 Task: Find a one-way business class flight for 7 passengers from Washington DCA to Springfield SPI on Fri, Jun 2, with a price limit of ₹220,000, departing at 10:00 AM, and flying with Delta.
Action: Mouse moved to (305, 277)
Screenshot: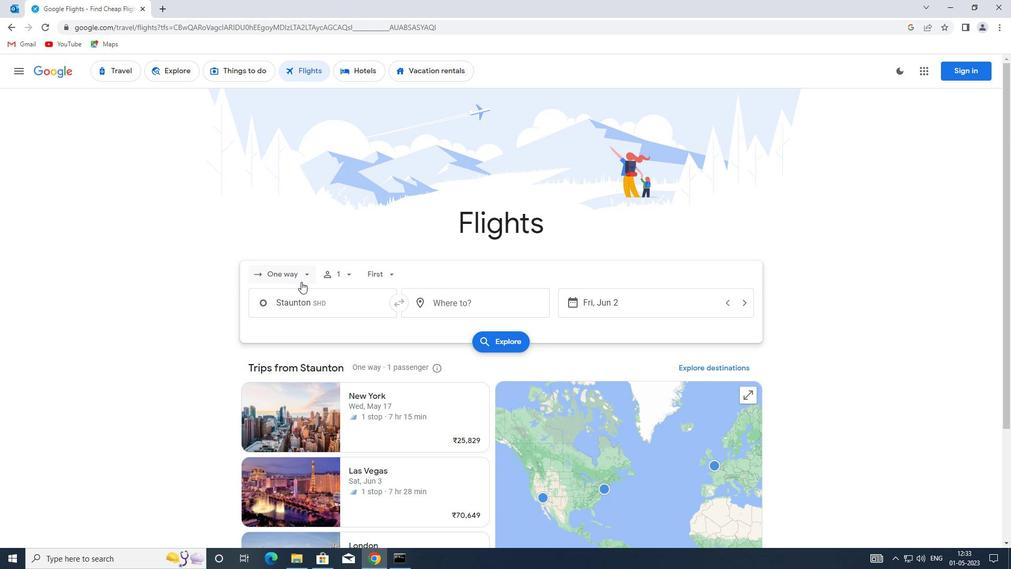 
Action: Mouse pressed left at (305, 277)
Screenshot: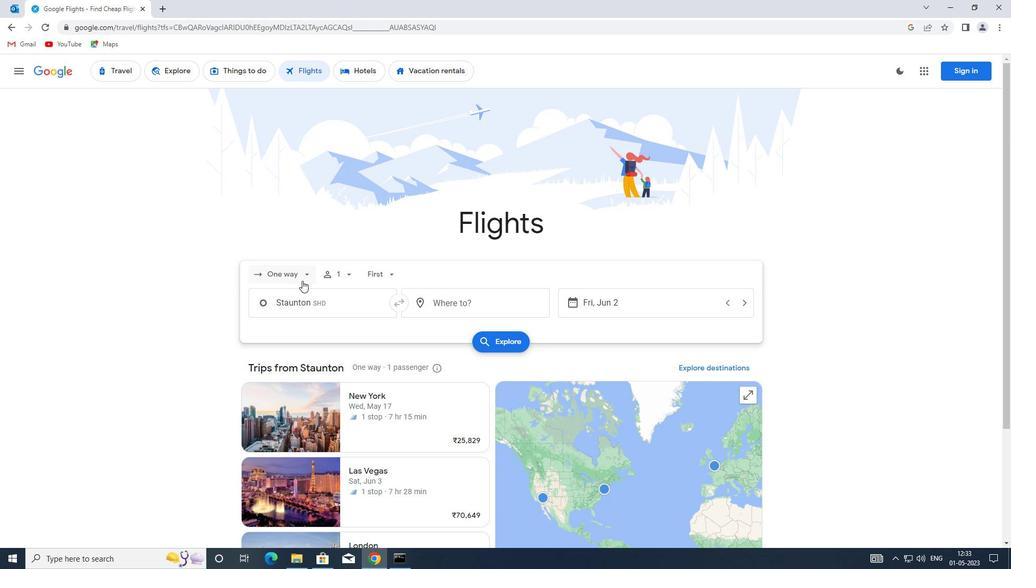 
Action: Mouse moved to (311, 324)
Screenshot: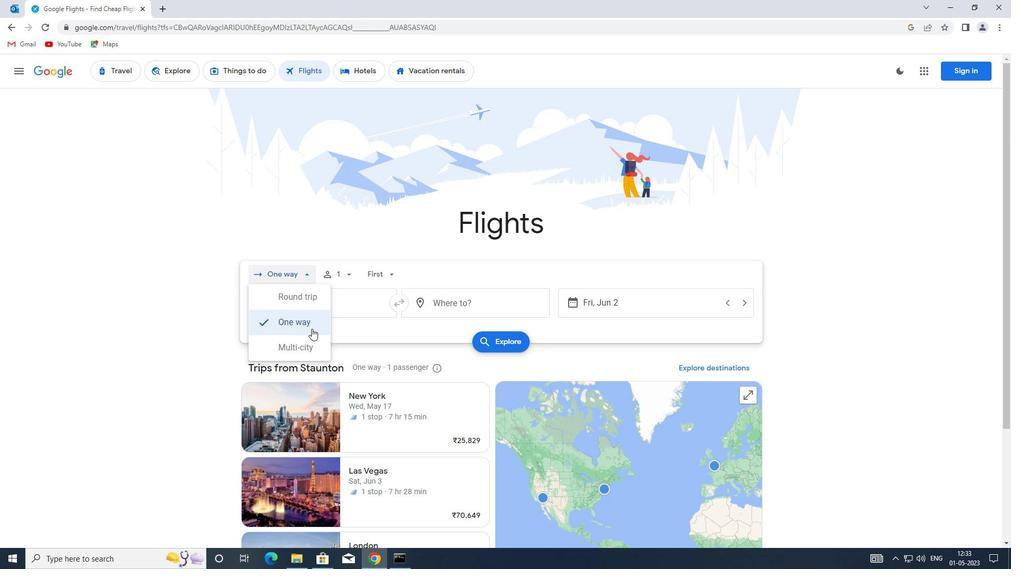 
Action: Mouse pressed left at (311, 324)
Screenshot: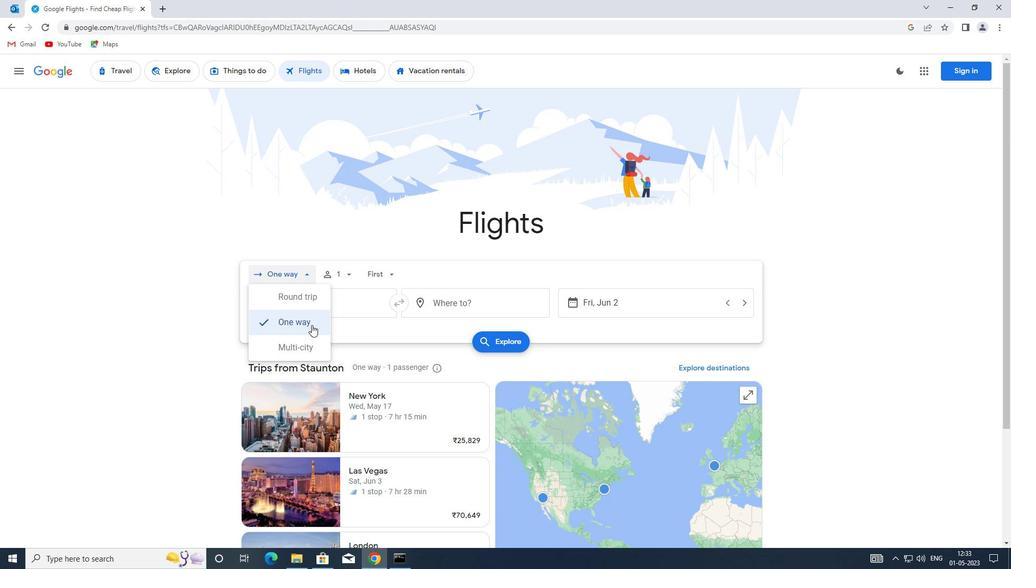 
Action: Mouse moved to (350, 278)
Screenshot: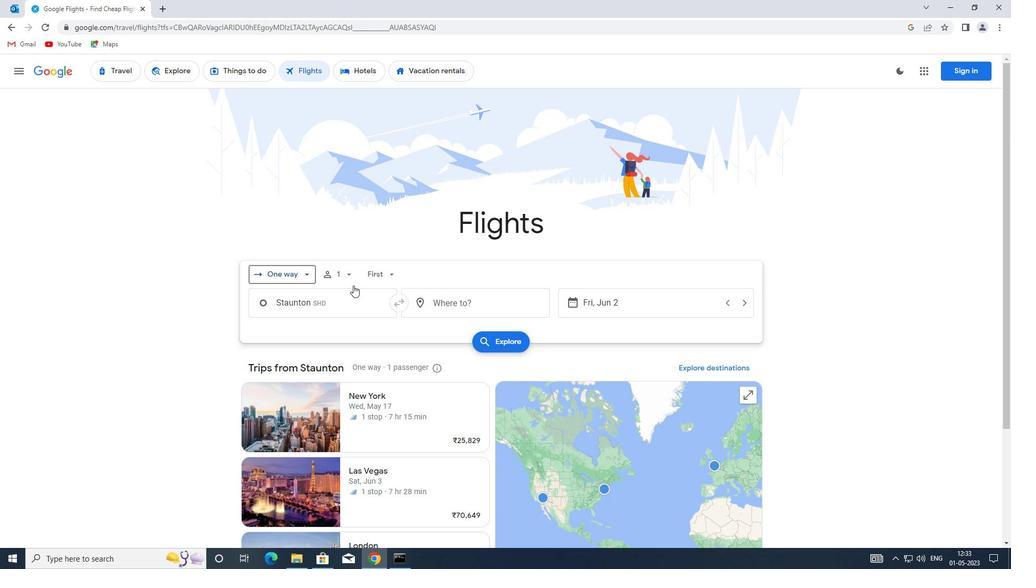 
Action: Mouse pressed left at (350, 278)
Screenshot: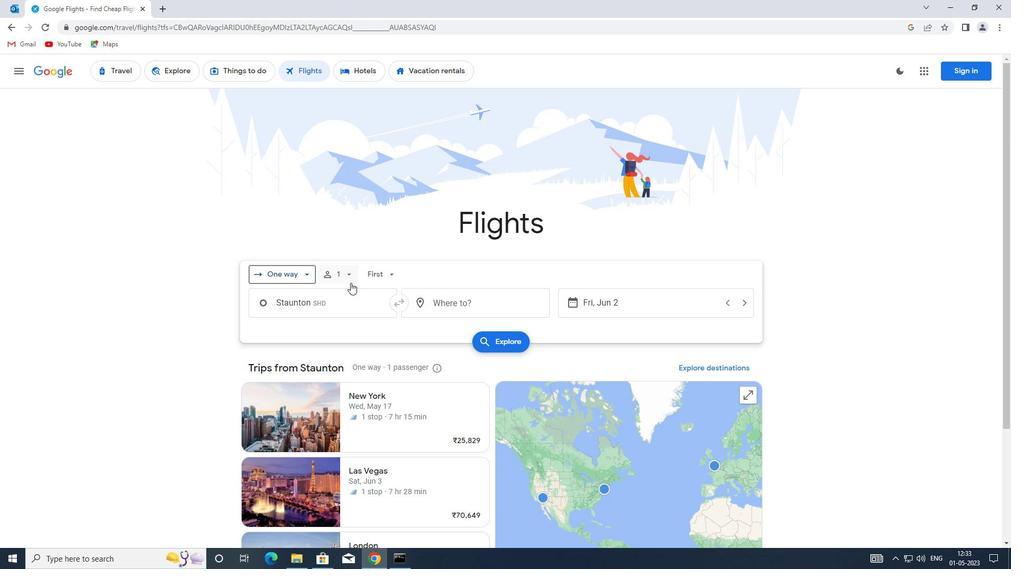 
Action: Mouse moved to (428, 305)
Screenshot: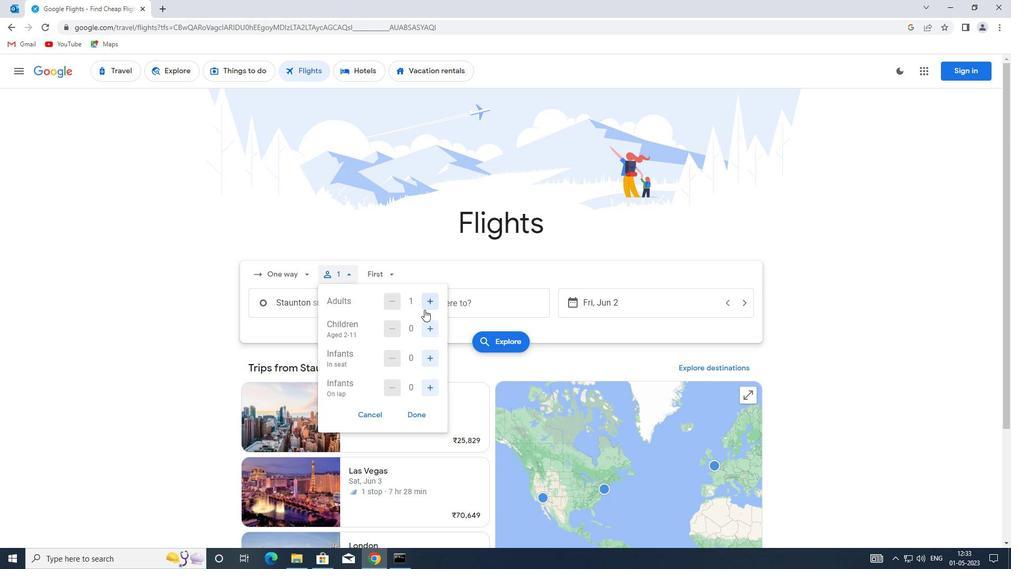 
Action: Mouse pressed left at (428, 305)
Screenshot: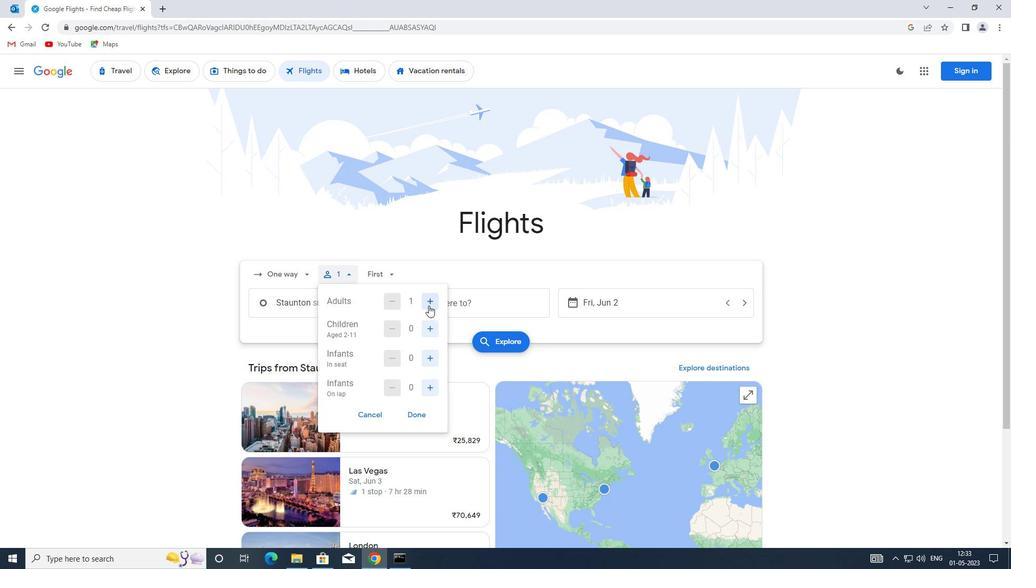 
Action: Mouse moved to (431, 329)
Screenshot: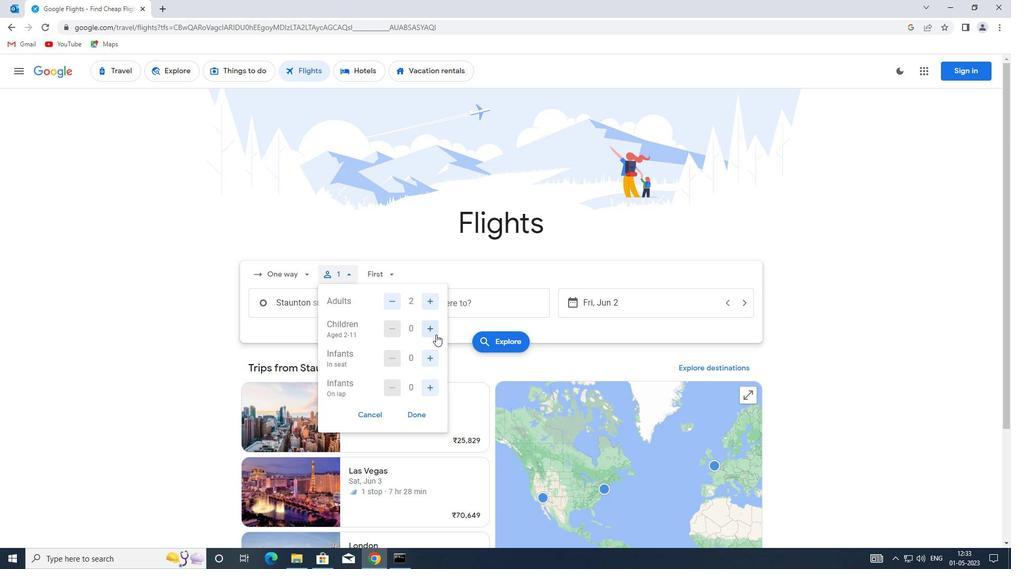
Action: Mouse pressed left at (431, 329)
Screenshot: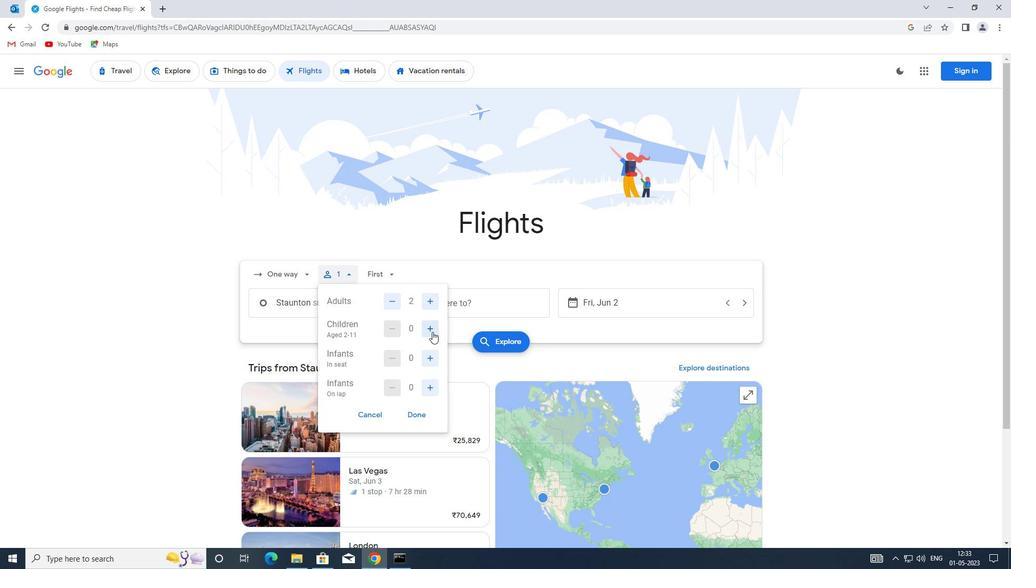 
Action: Mouse pressed left at (431, 329)
Screenshot: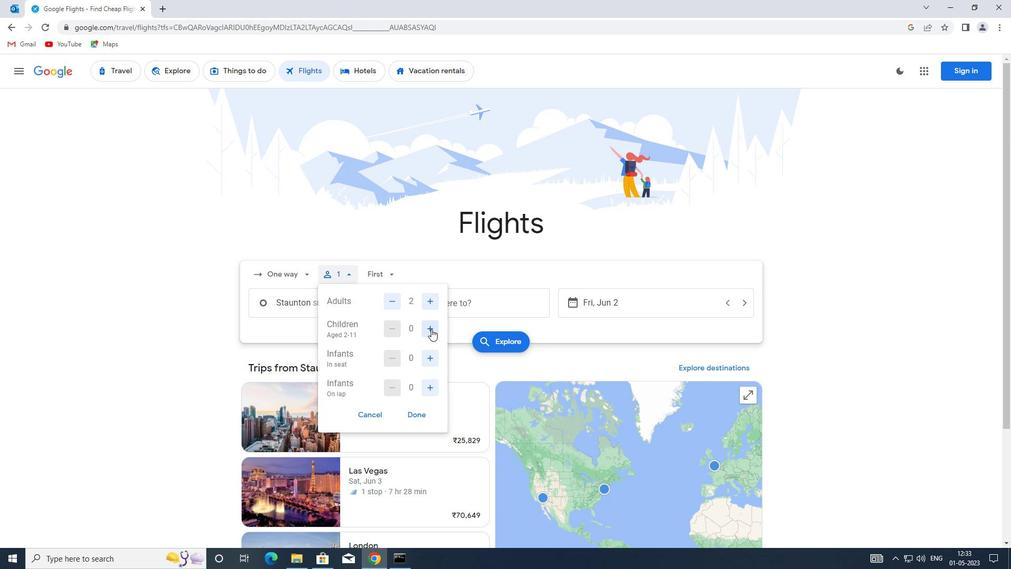 
Action: Mouse pressed left at (431, 329)
Screenshot: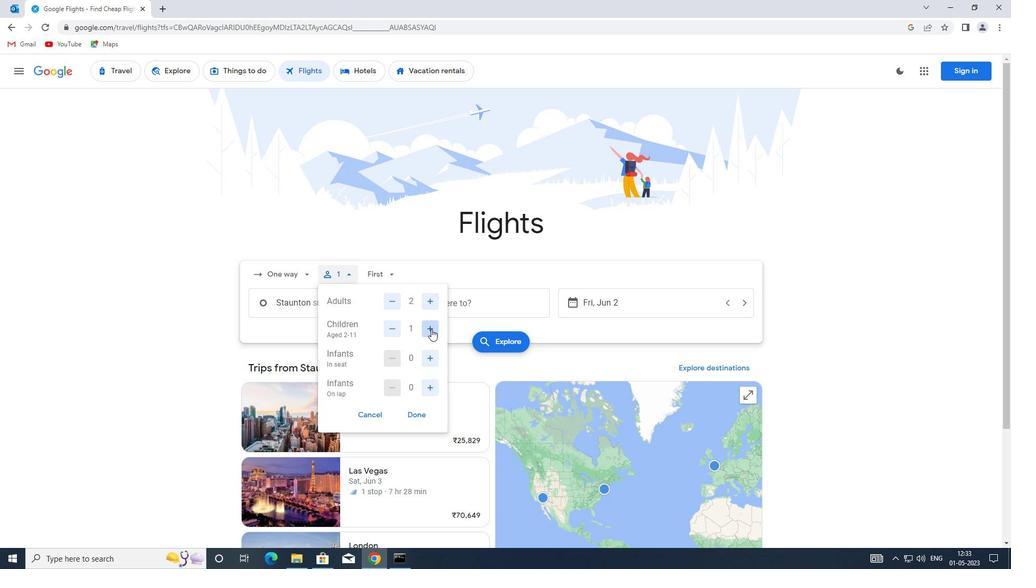 
Action: Mouse pressed left at (431, 329)
Screenshot: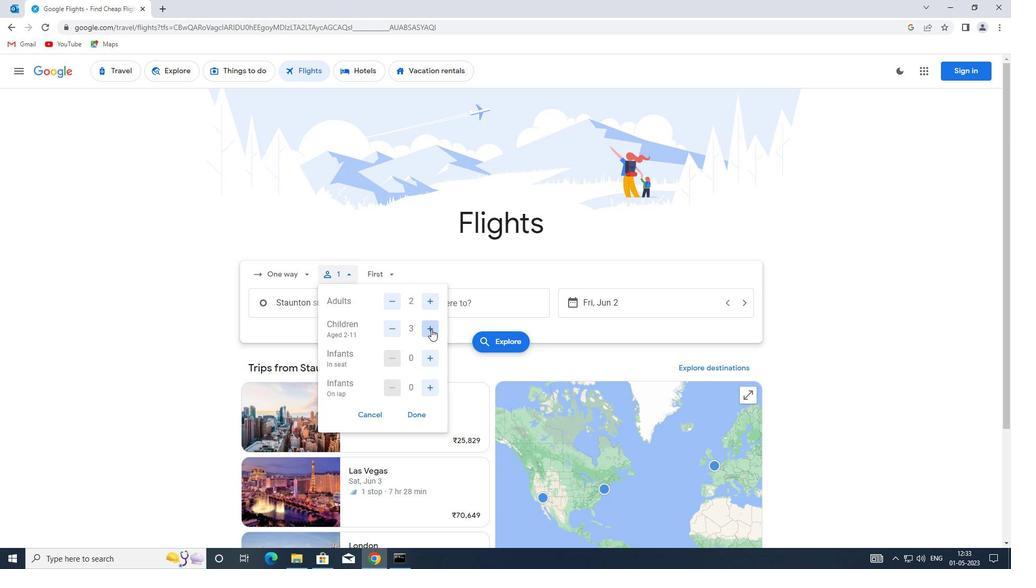 
Action: Mouse moved to (428, 389)
Screenshot: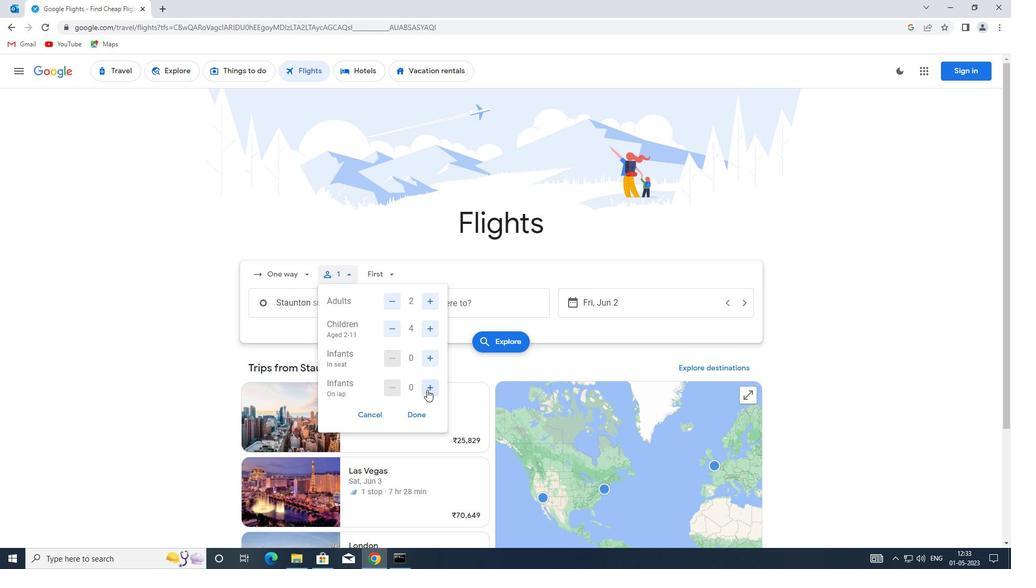 
Action: Mouse pressed left at (428, 389)
Screenshot: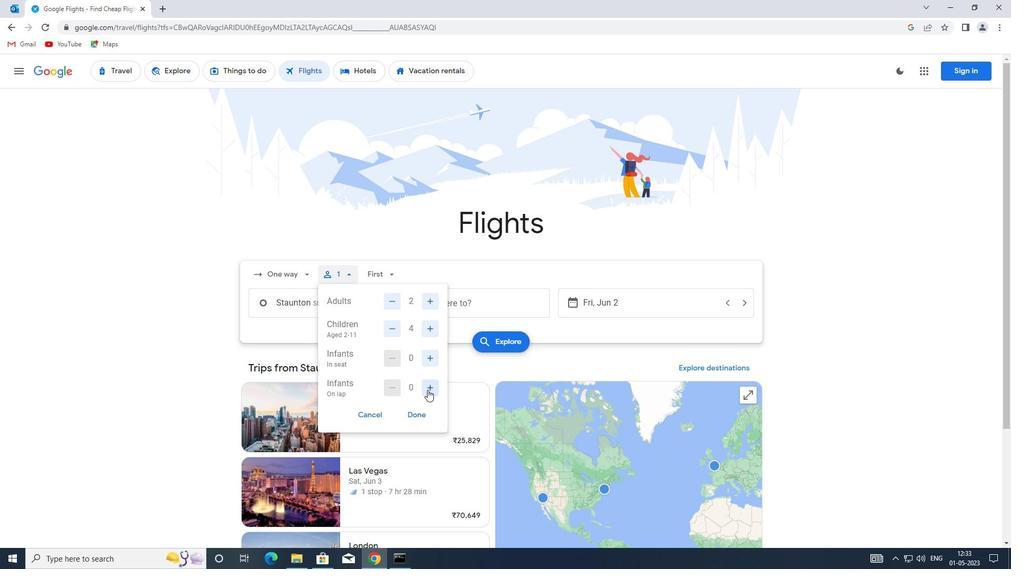
Action: Mouse moved to (422, 413)
Screenshot: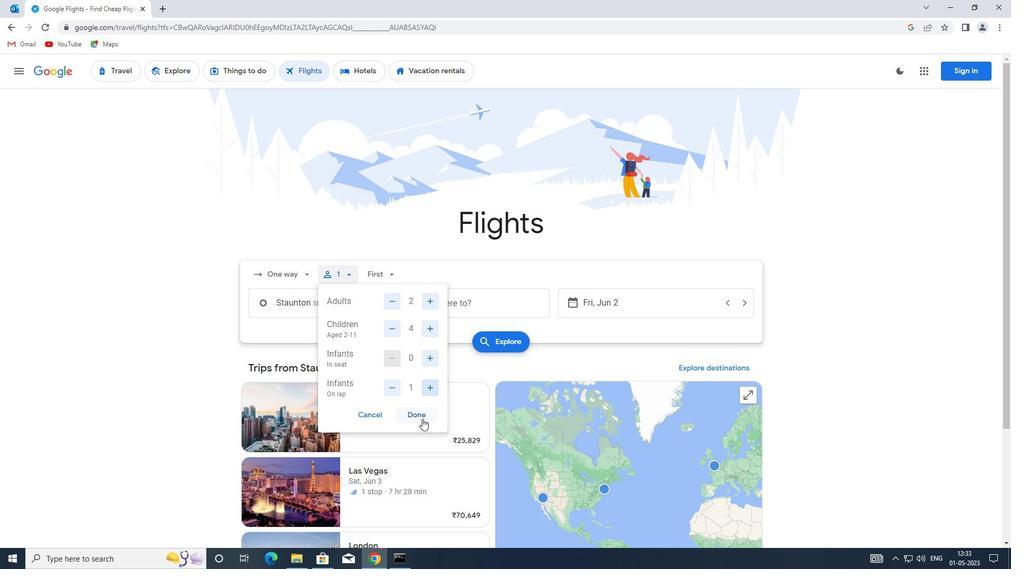 
Action: Mouse pressed left at (422, 413)
Screenshot: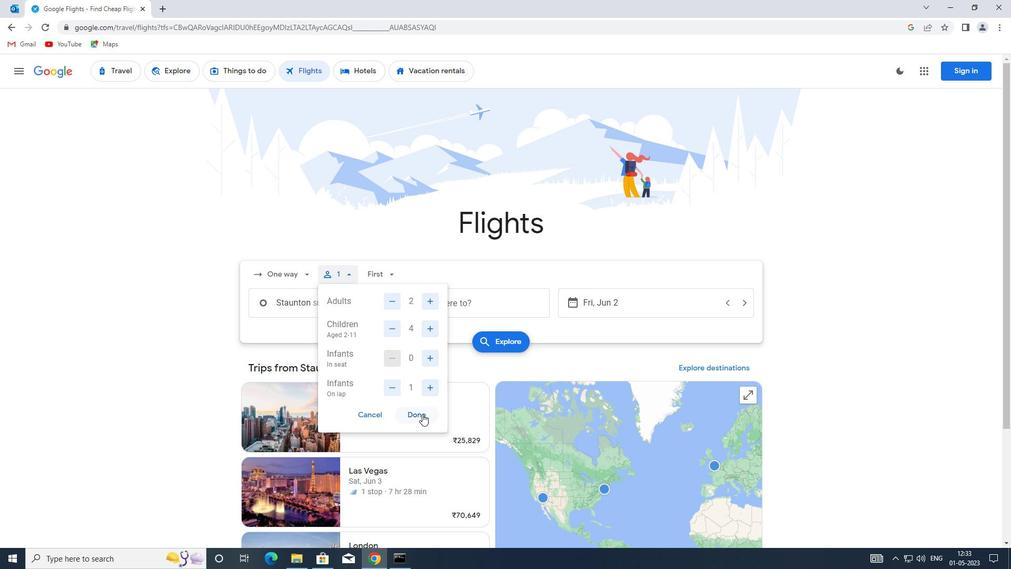 
Action: Mouse moved to (390, 278)
Screenshot: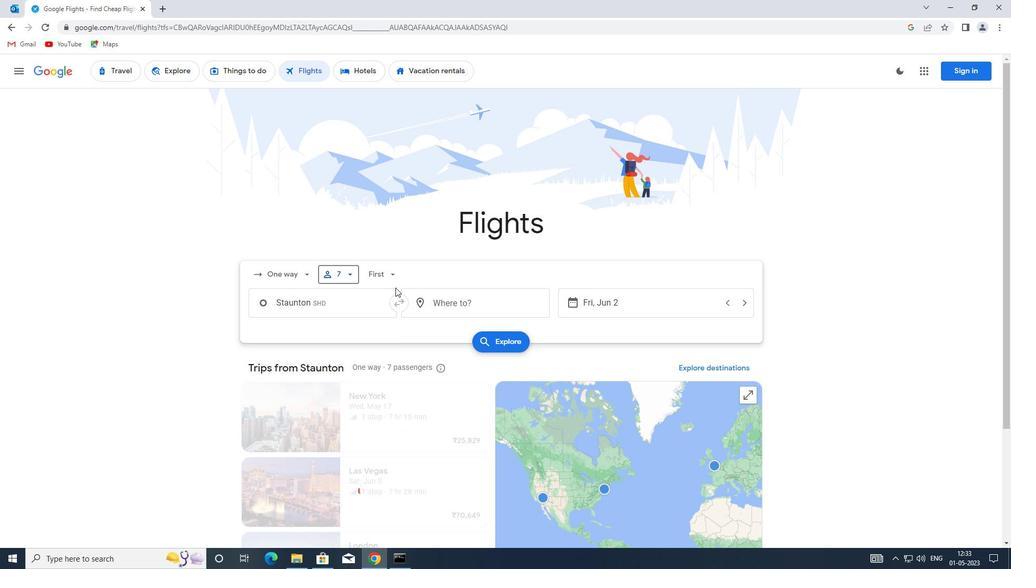
Action: Mouse pressed left at (390, 278)
Screenshot: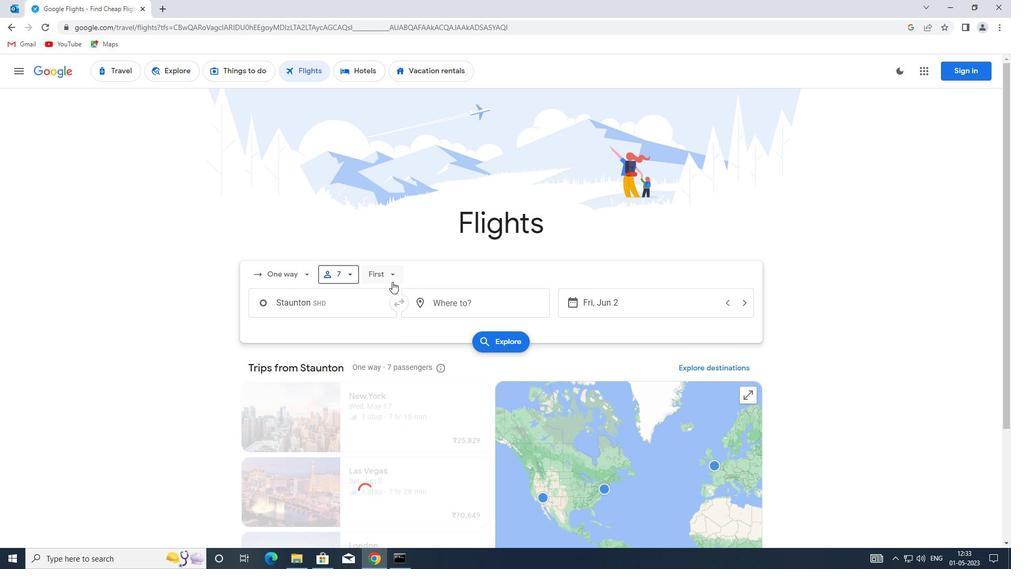 
Action: Mouse moved to (417, 345)
Screenshot: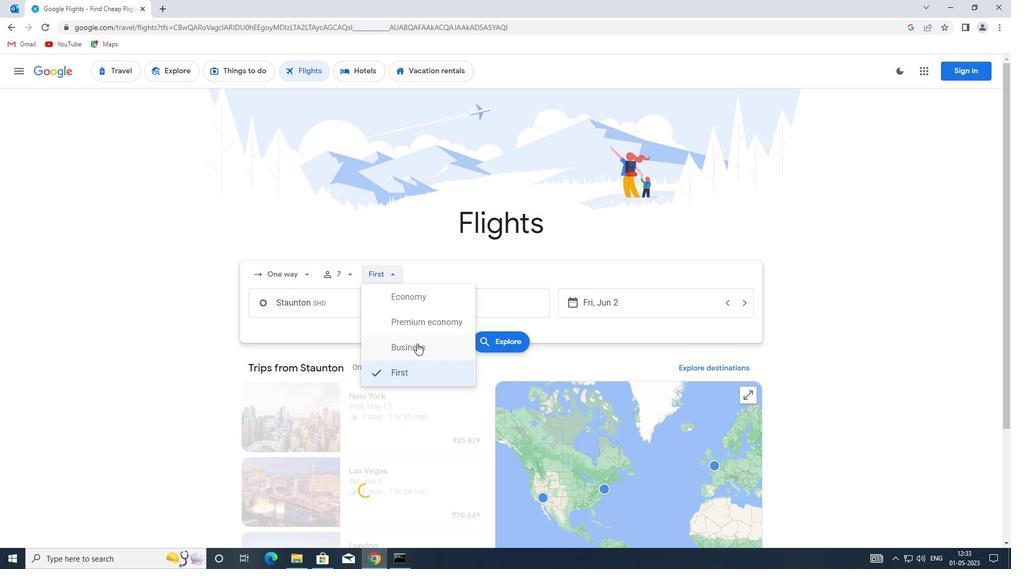 
Action: Mouse pressed left at (417, 345)
Screenshot: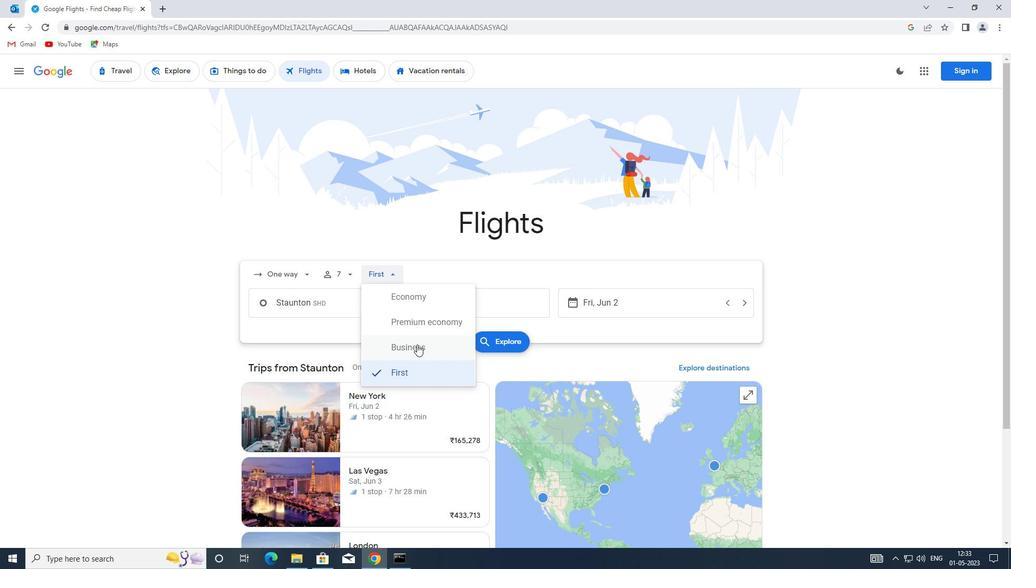
Action: Mouse moved to (348, 309)
Screenshot: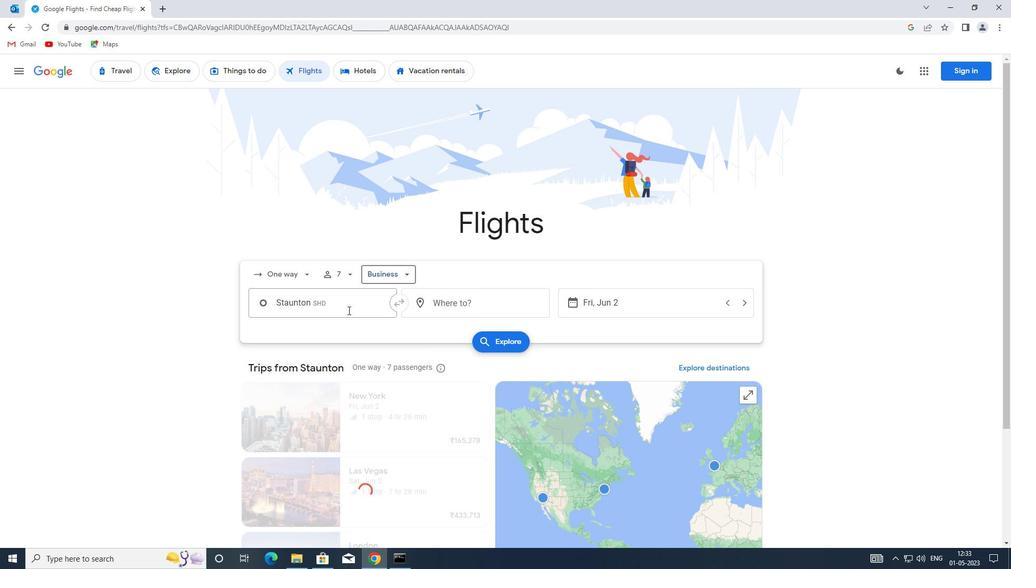 
Action: Mouse pressed left at (348, 309)
Screenshot: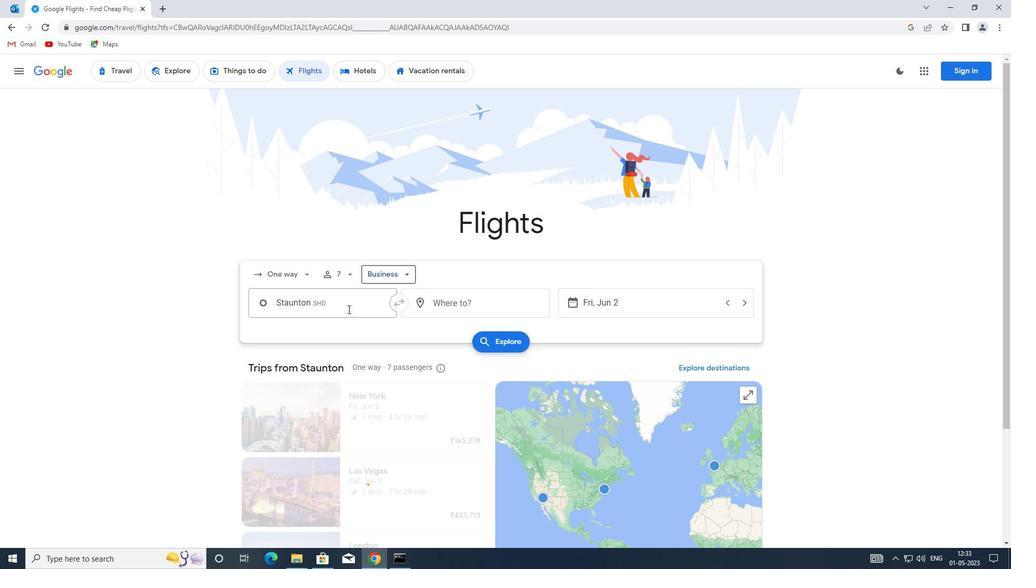 
Action: Key pressed <Key.shift>RONALD<Key.space><Key.shift>RE
Screenshot: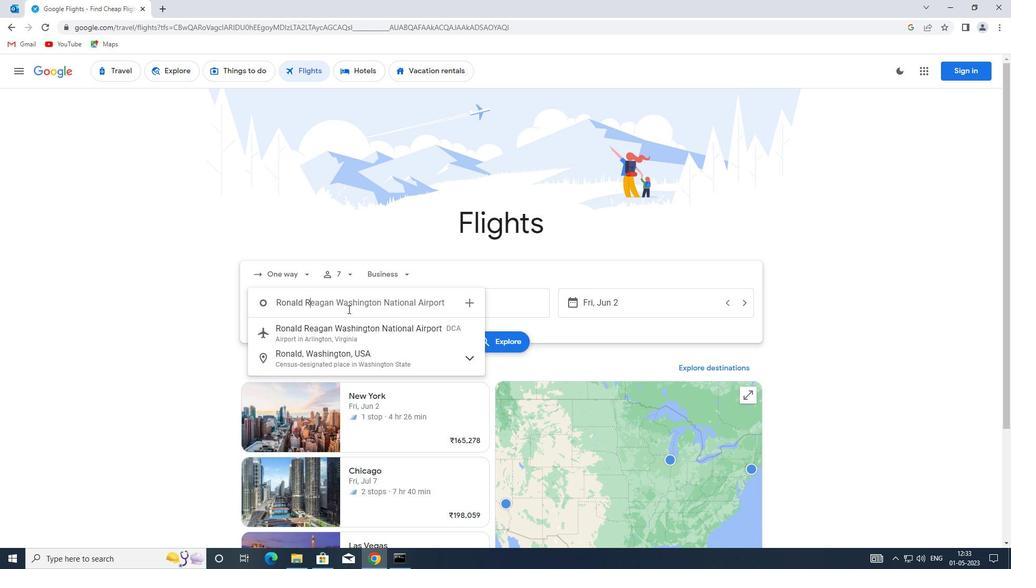 
Action: Mouse moved to (366, 330)
Screenshot: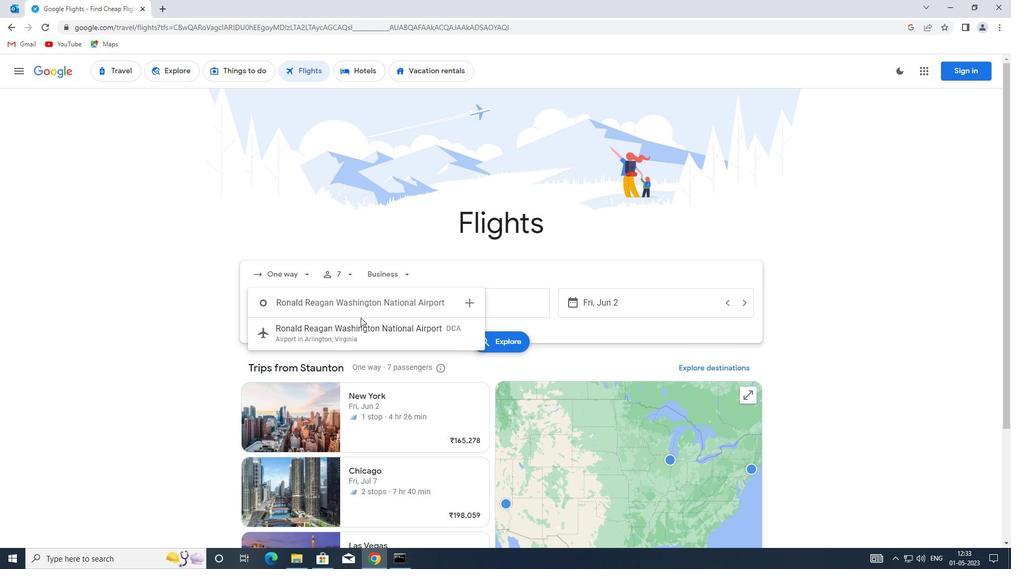 
Action: Mouse pressed left at (366, 330)
Screenshot: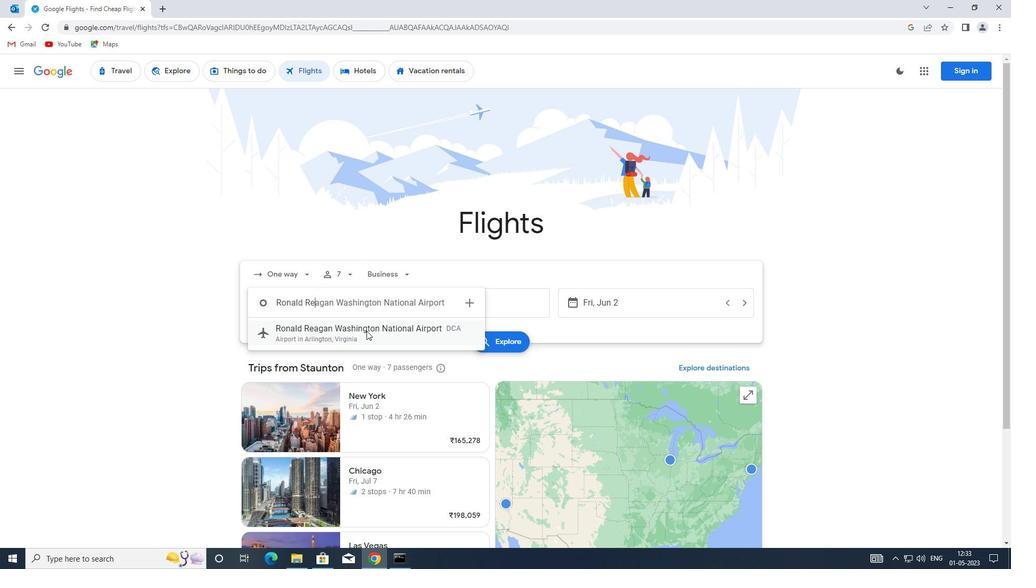 
Action: Mouse moved to (481, 308)
Screenshot: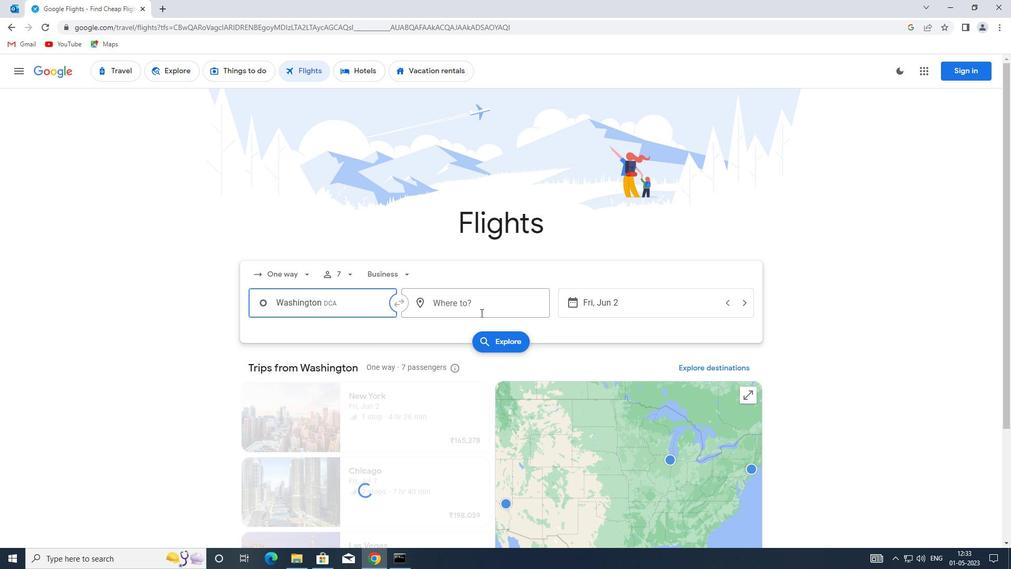 
Action: Mouse pressed left at (481, 308)
Screenshot: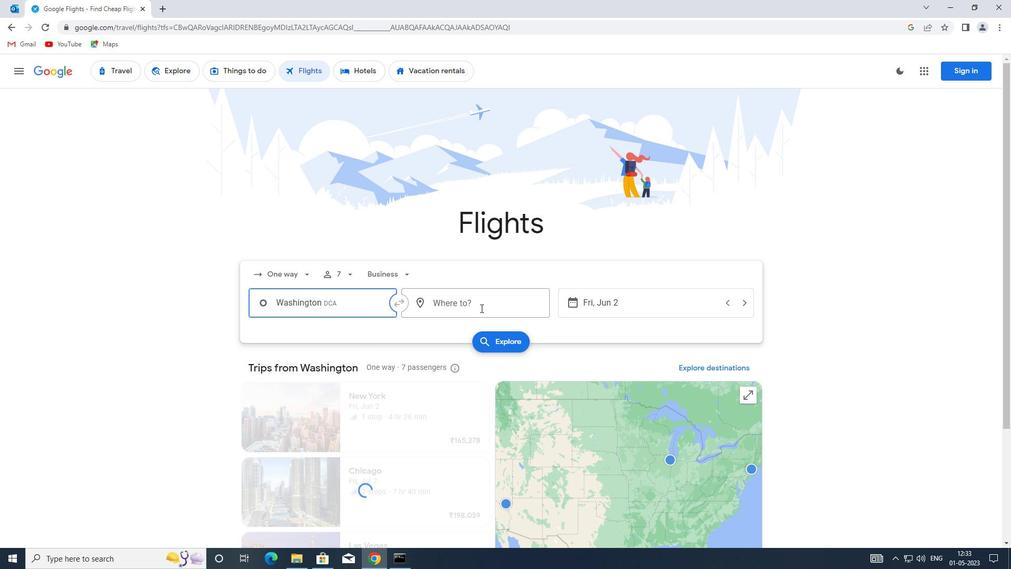 
Action: Mouse moved to (481, 308)
Screenshot: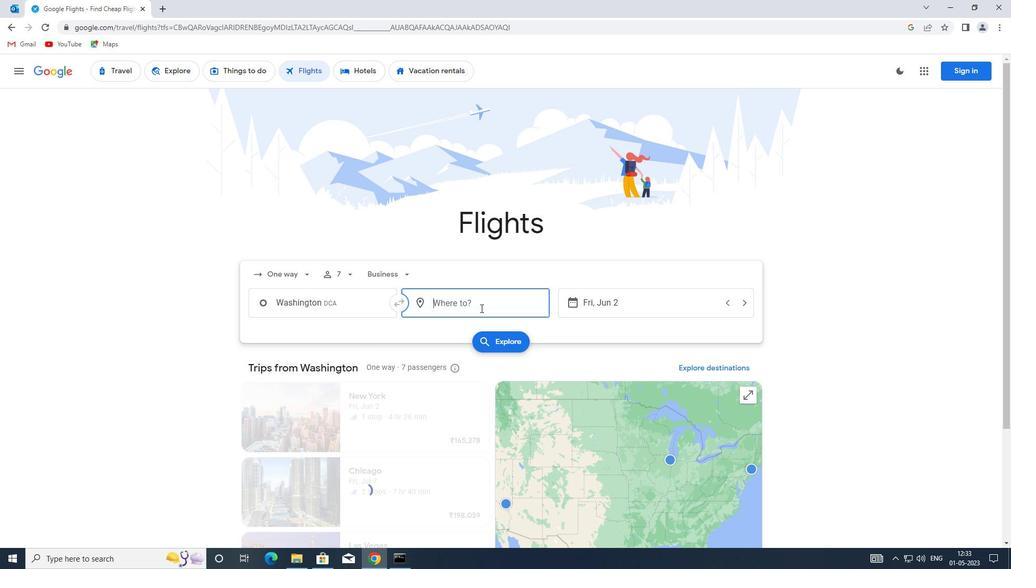 
Action: Key pressed SPI<Key.enter>
Screenshot: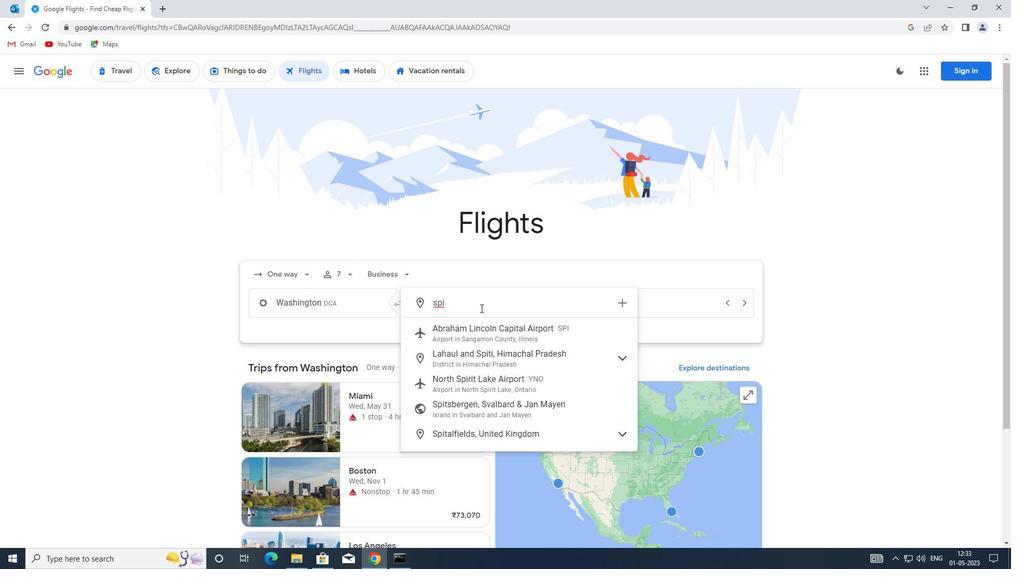 
Action: Mouse moved to (596, 305)
Screenshot: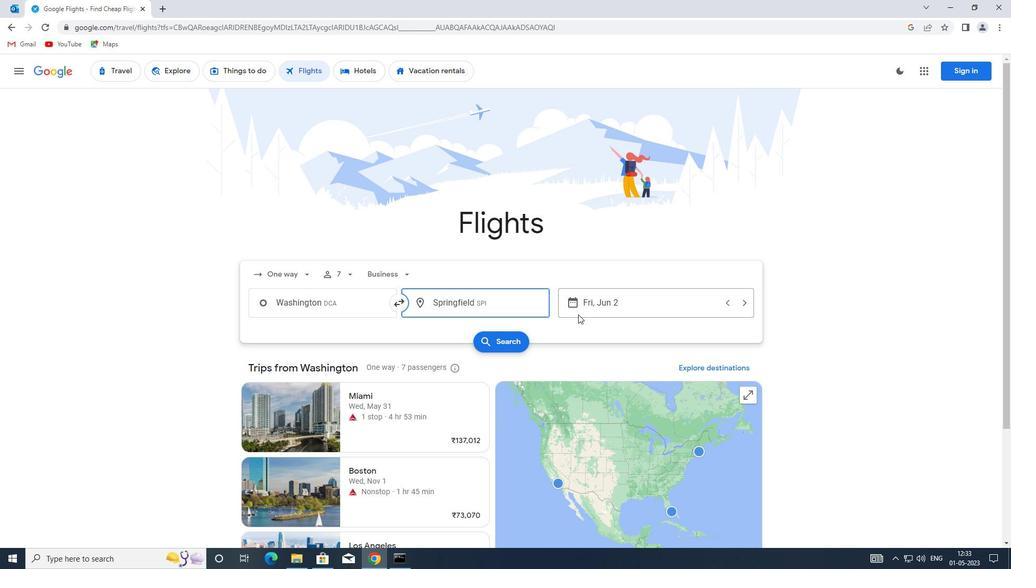 
Action: Mouse pressed left at (596, 305)
Screenshot: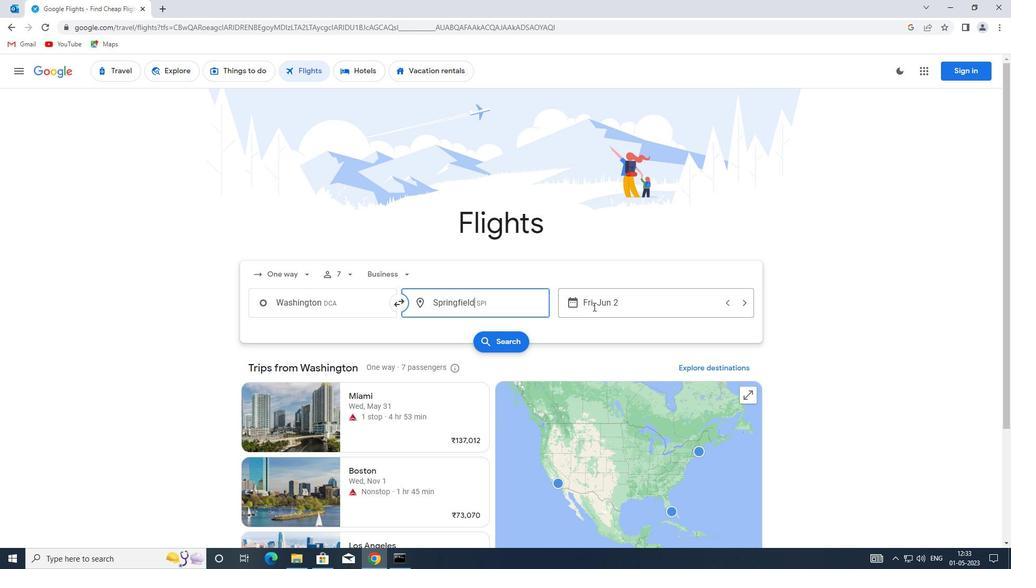 
Action: Mouse moved to (709, 358)
Screenshot: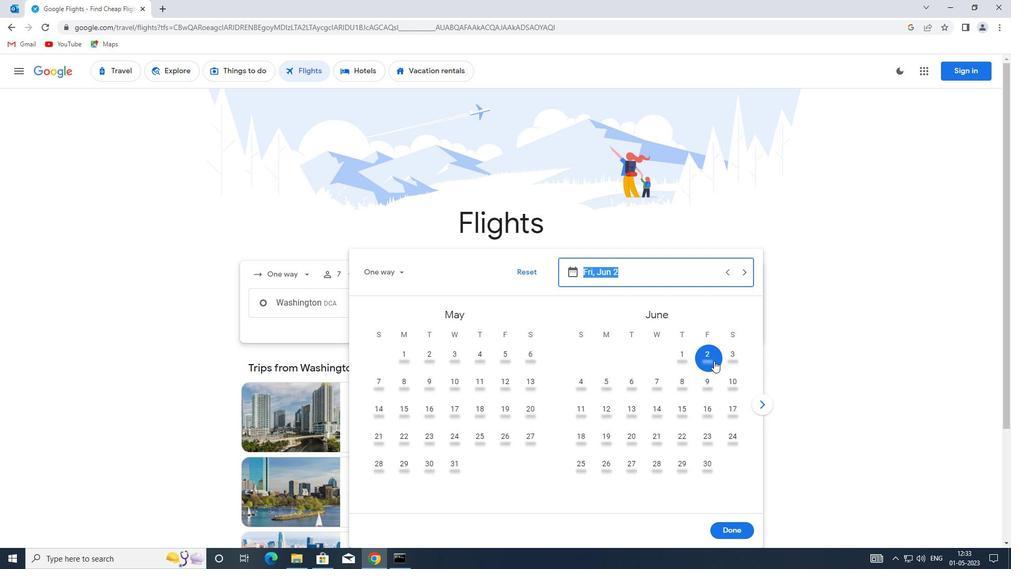 
Action: Mouse pressed left at (709, 358)
Screenshot: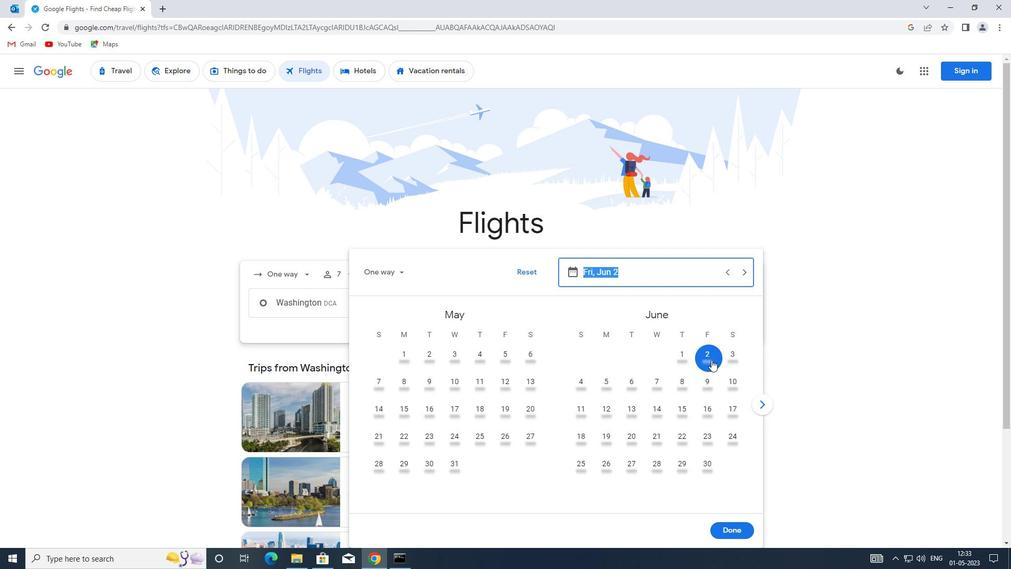 
Action: Mouse moved to (734, 532)
Screenshot: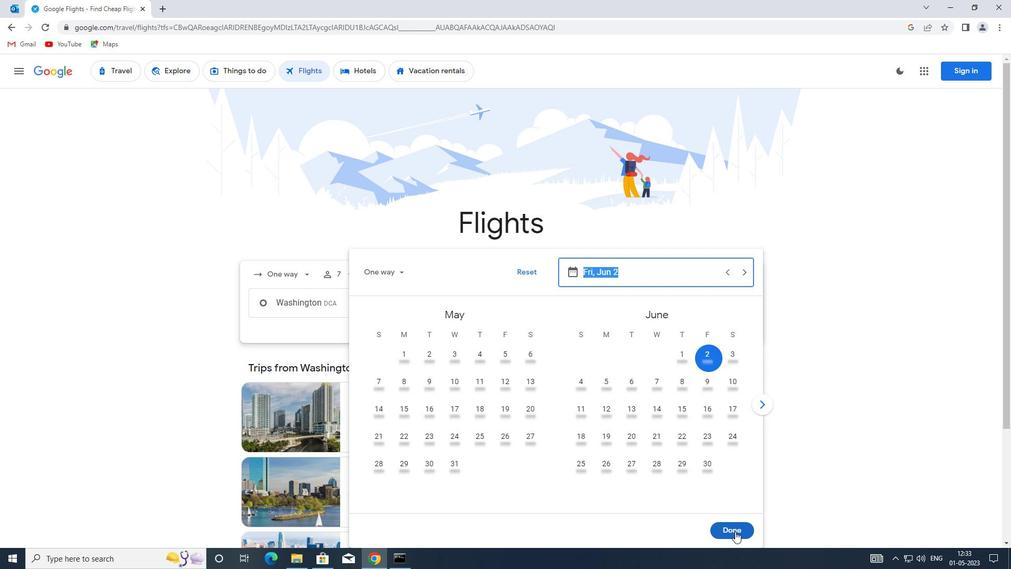 
Action: Mouse pressed left at (734, 532)
Screenshot: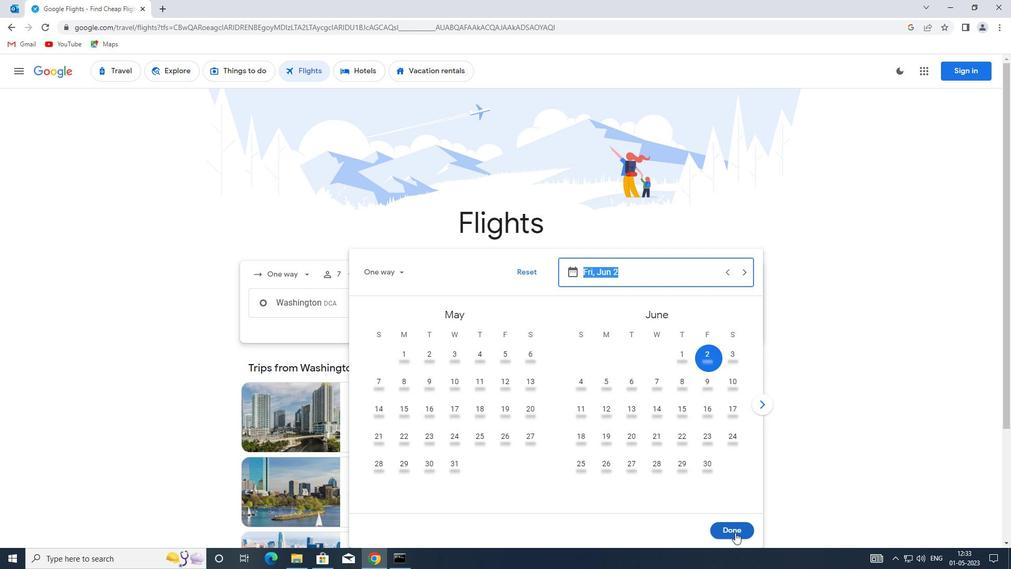 
Action: Mouse moved to (514, 338)
Screenshot: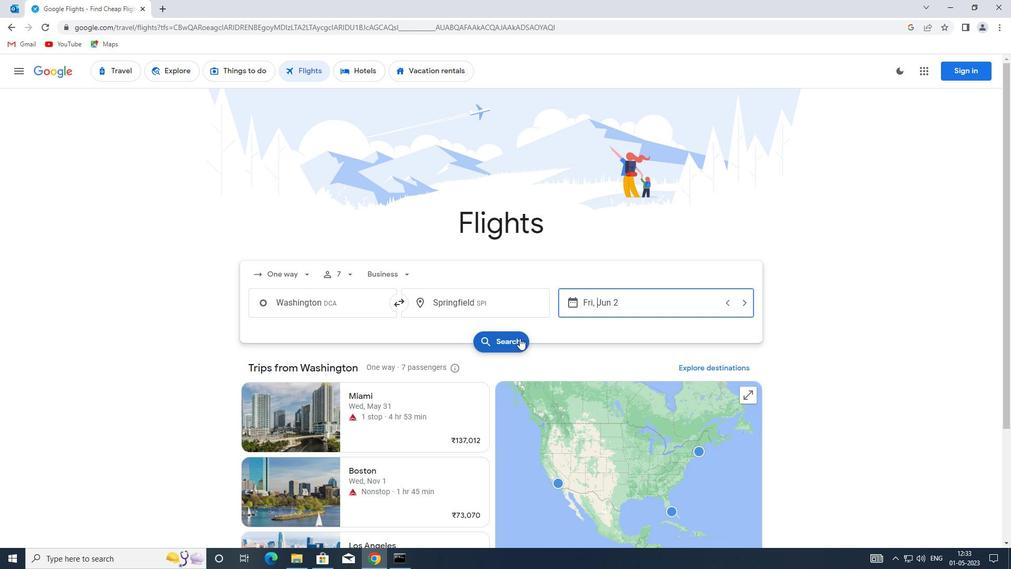 
Action: Mouse pressed left at (514, 338)
Screenshot: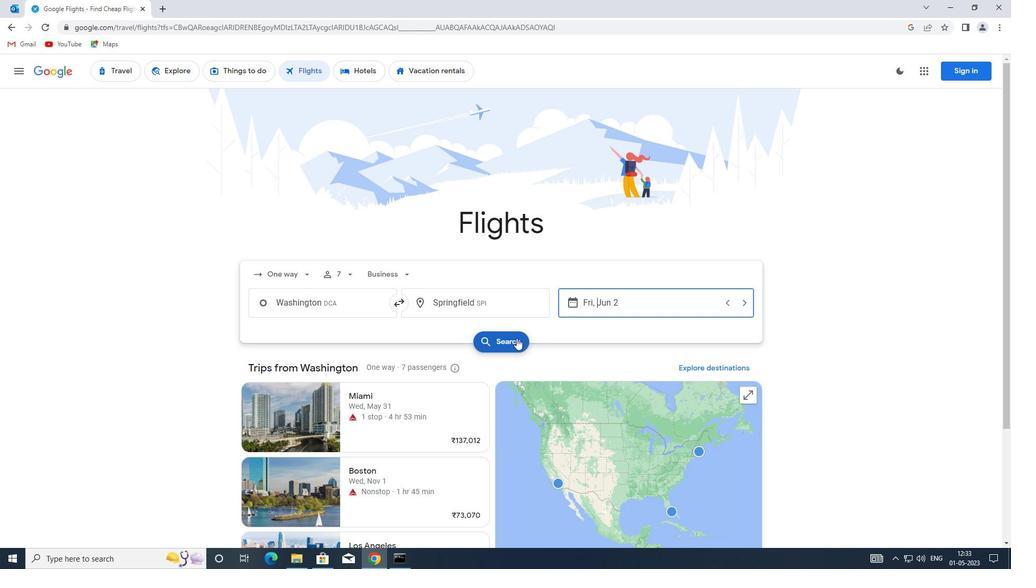 
Action: Mouse moved to (266, 162)
Screenshot: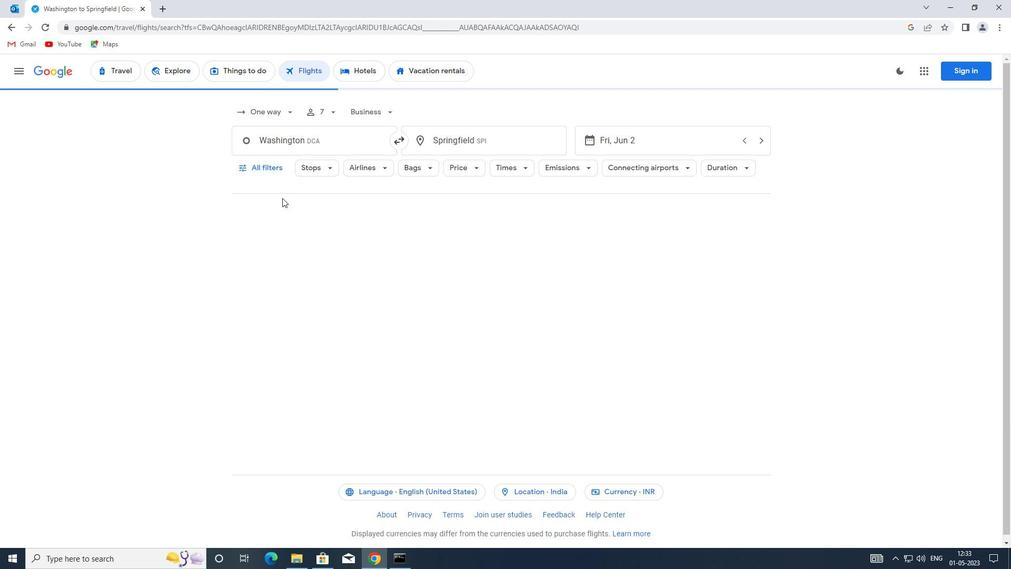 
Action: Mouse pressed left at (266, 162)
Screenshot: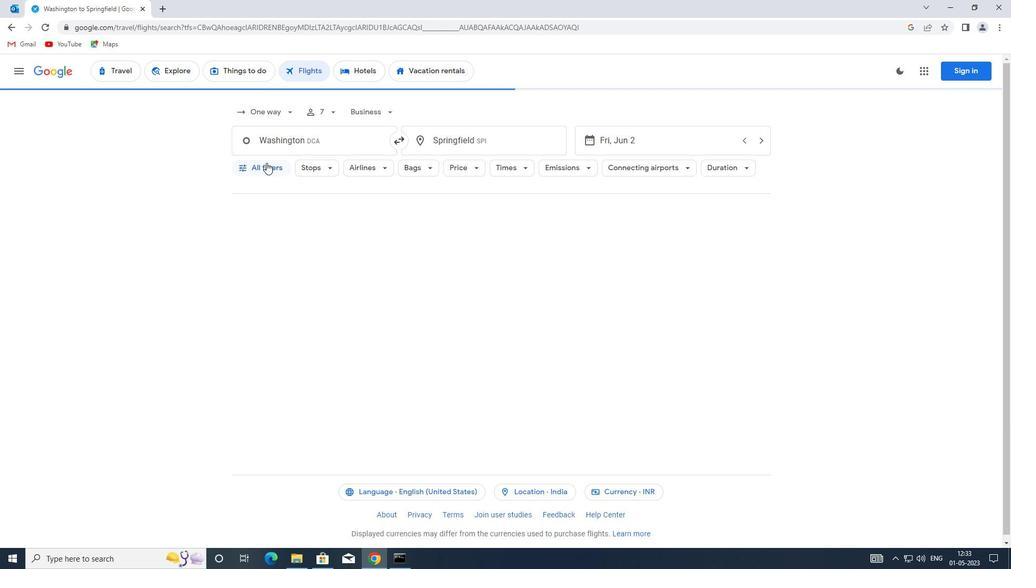 
Action: Mouse moved to (299, 203)
Screenshot: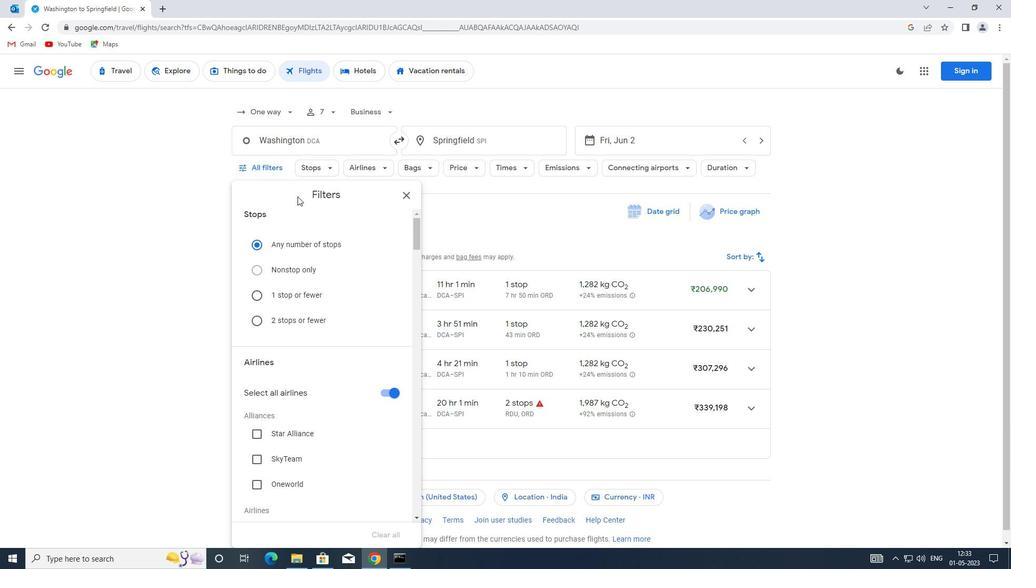 
Action: Mouse scrolled (299, 203) with delta (0, 0)
Screenshot: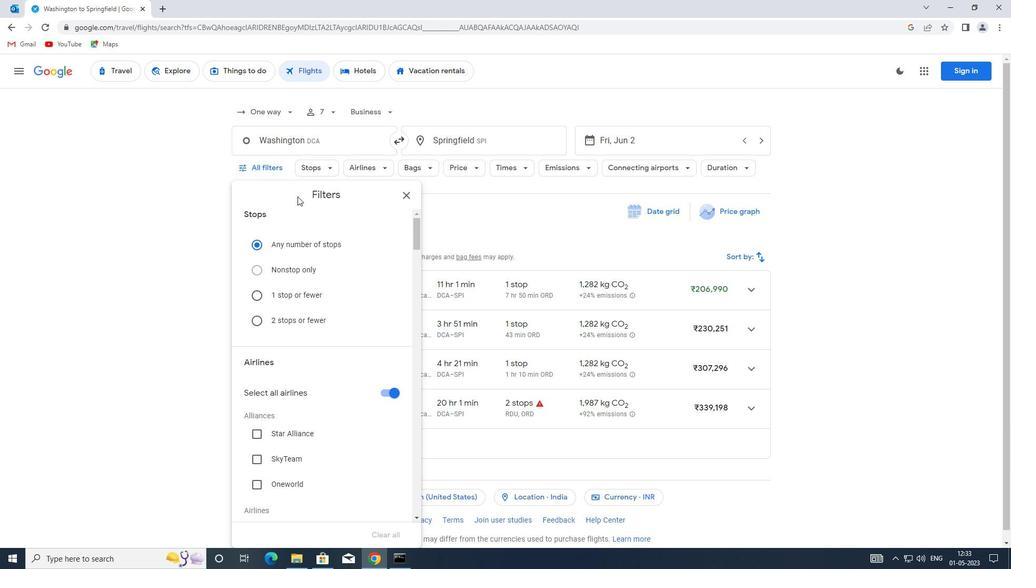 
Action: Mouse moved to (312, 245)
Screenshot: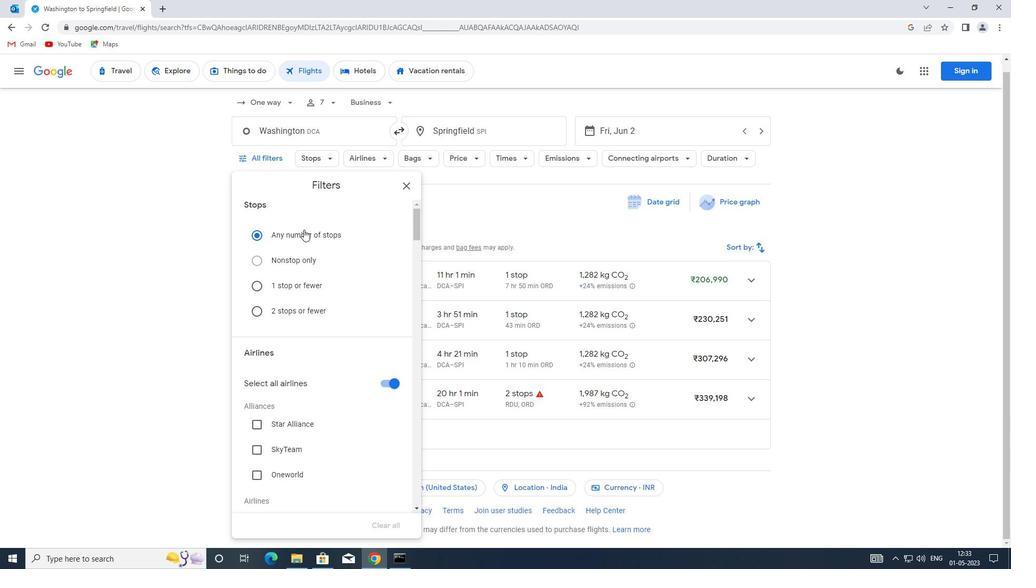 
Action: Mouse scrolled (312, 244) with delta (0, 0)
Screenshot: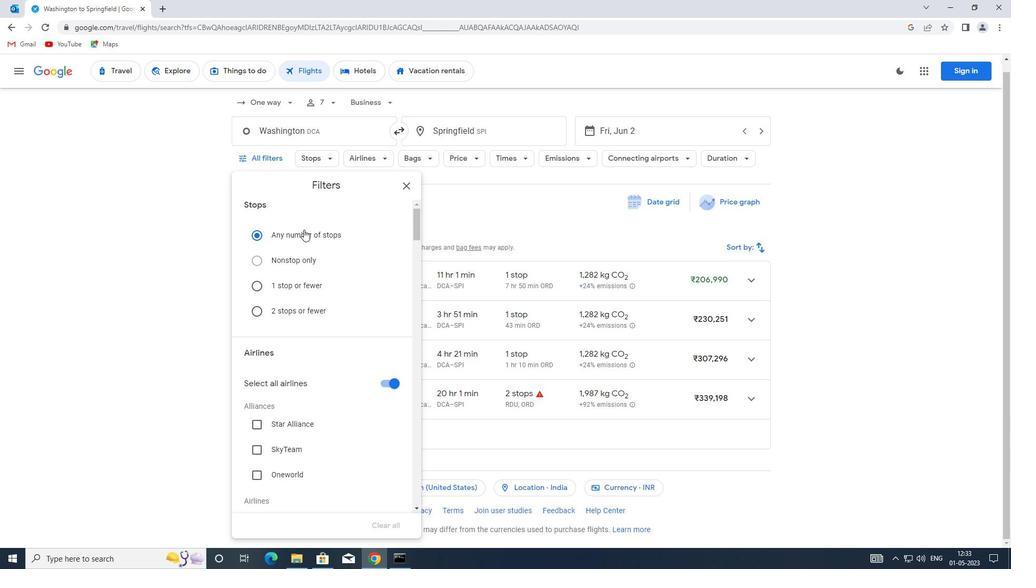 
Action: Mouse moved to (316, 251)
Screenshot: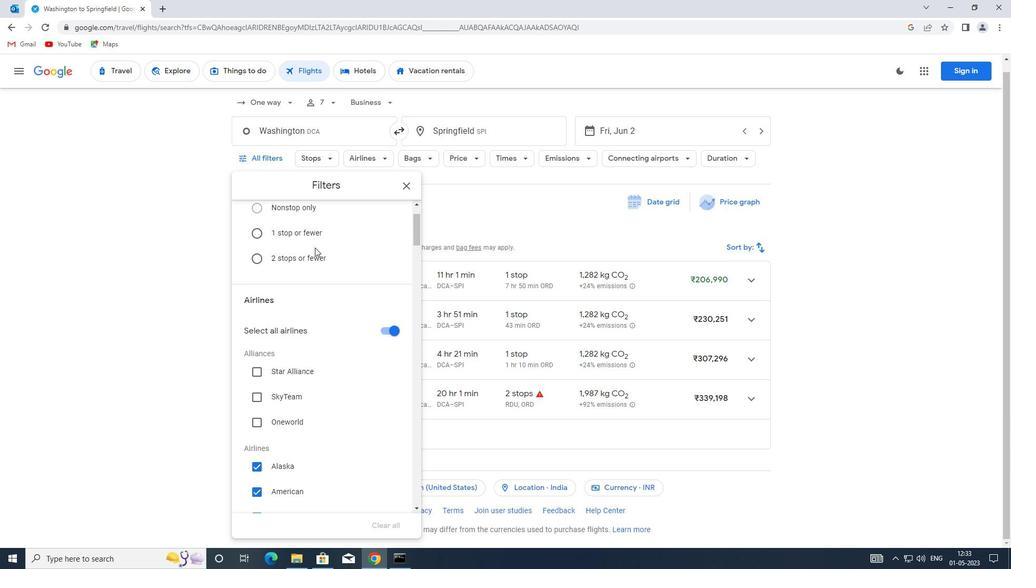 
Action: Mouse scrolled (316, 251) with delta (0, 0)
Screenshot: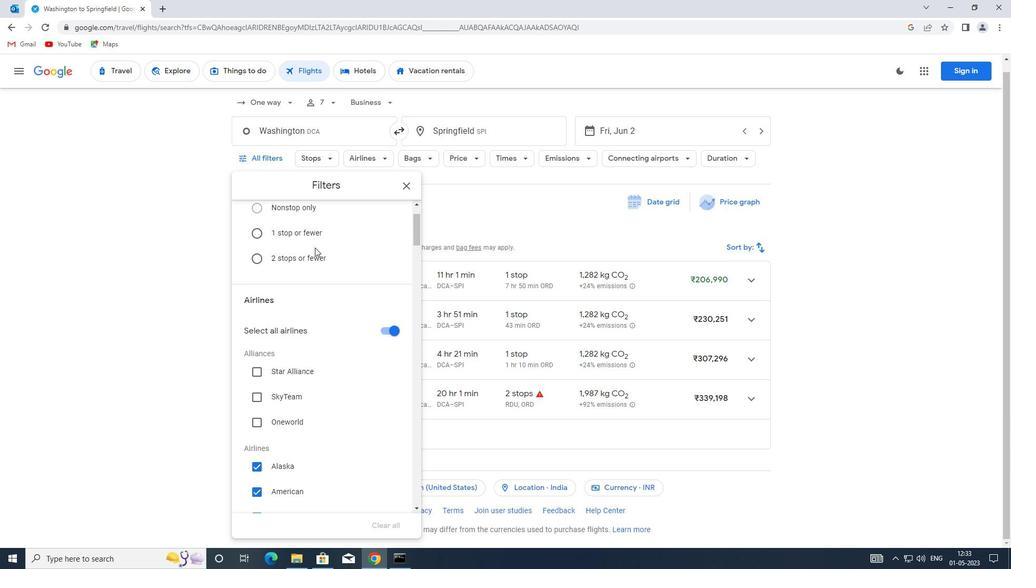 
Action: Mouse moved to (384, 276)
Screenshot: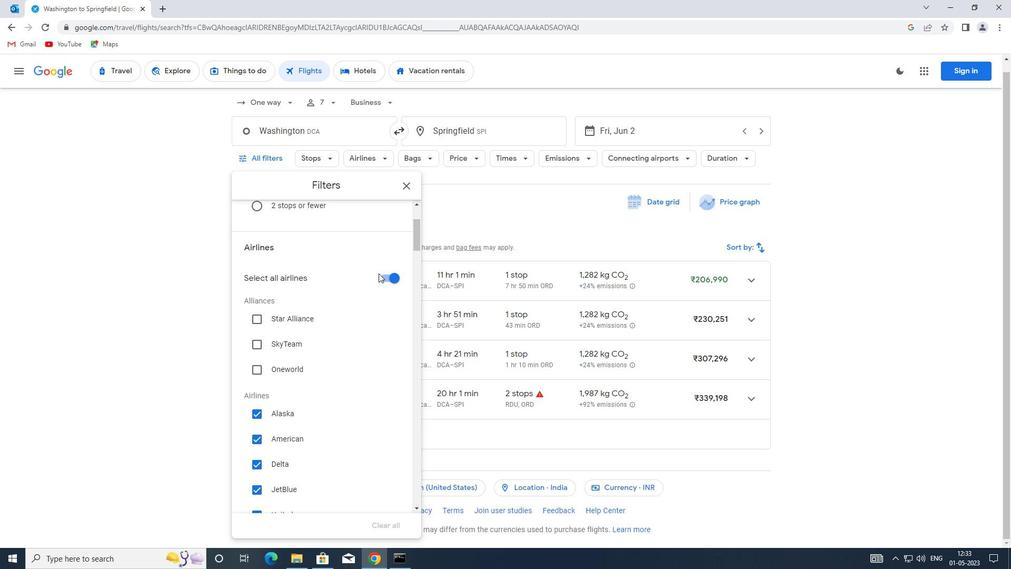 
Action: Mouse pressed left at (384, 276)
Screenshot: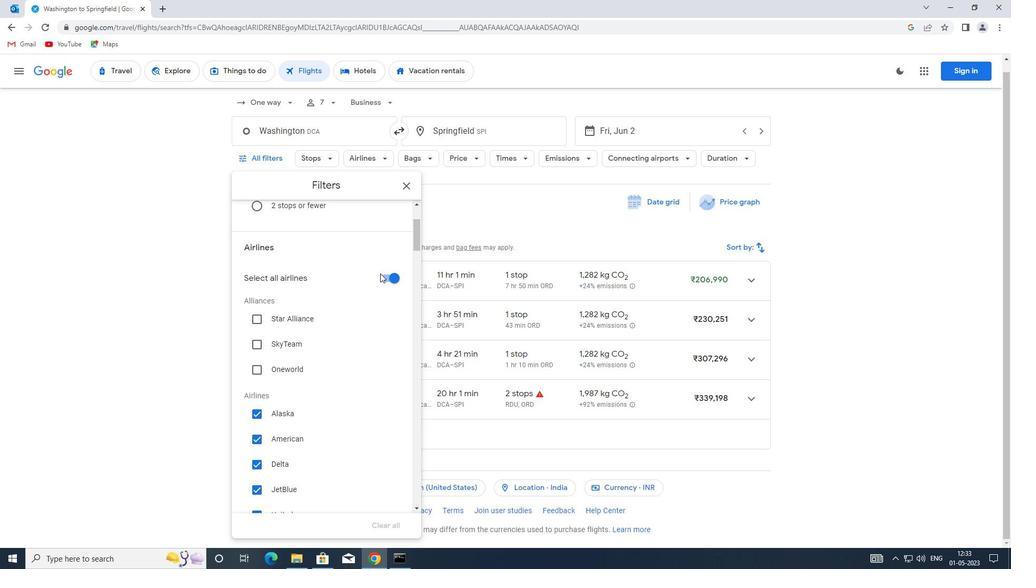 
Action: Mouse moved to (355, 289)
Screenshot: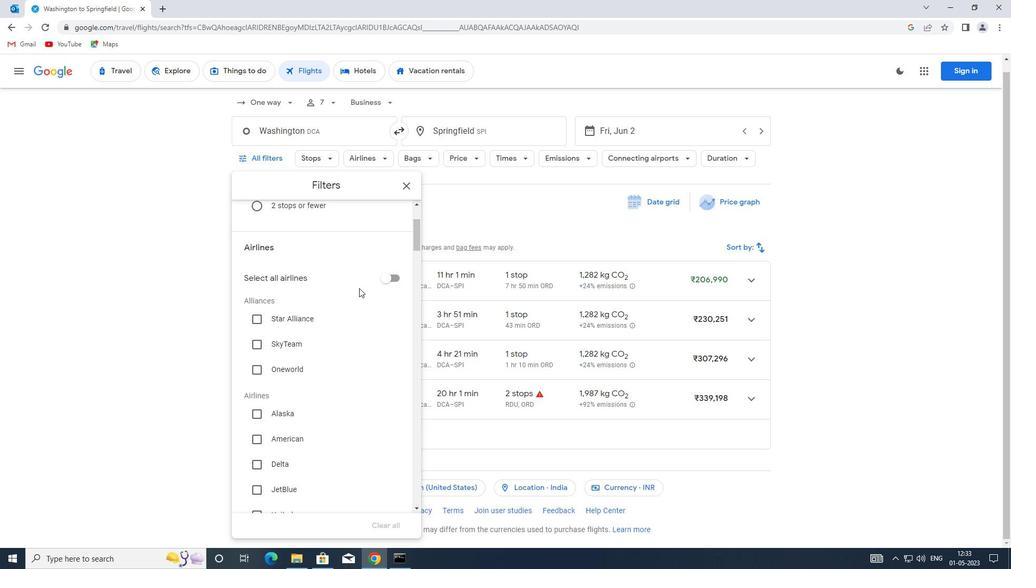 
Action: Mouse scrolled (355, 289) with delta (0, 0)
Screenshot: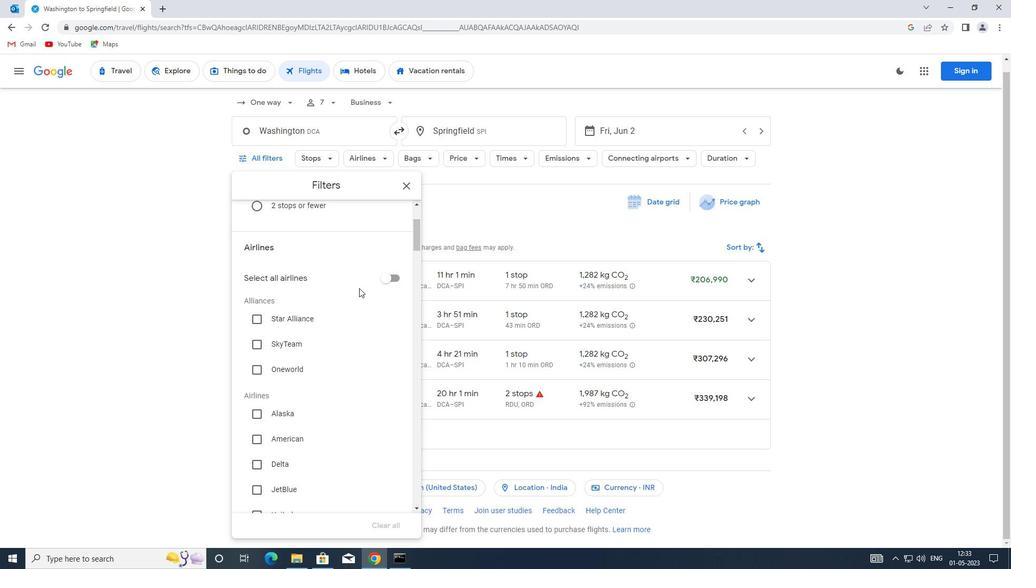 
Action: Mouse moved to (331, 299)
Screenshot: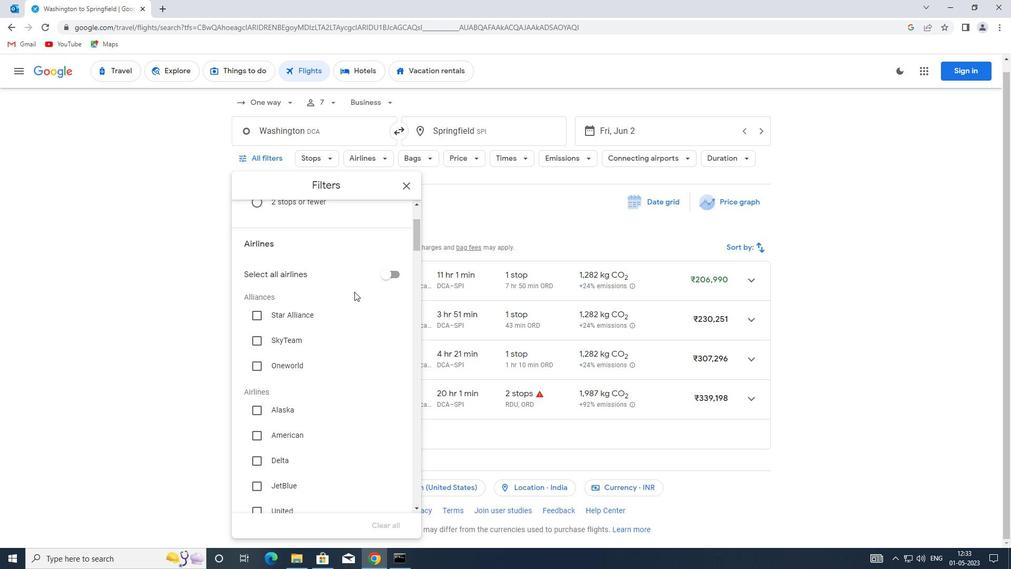 
Action: Mouse scrolled (331, 298) with delta (0, 0)
Screenshot: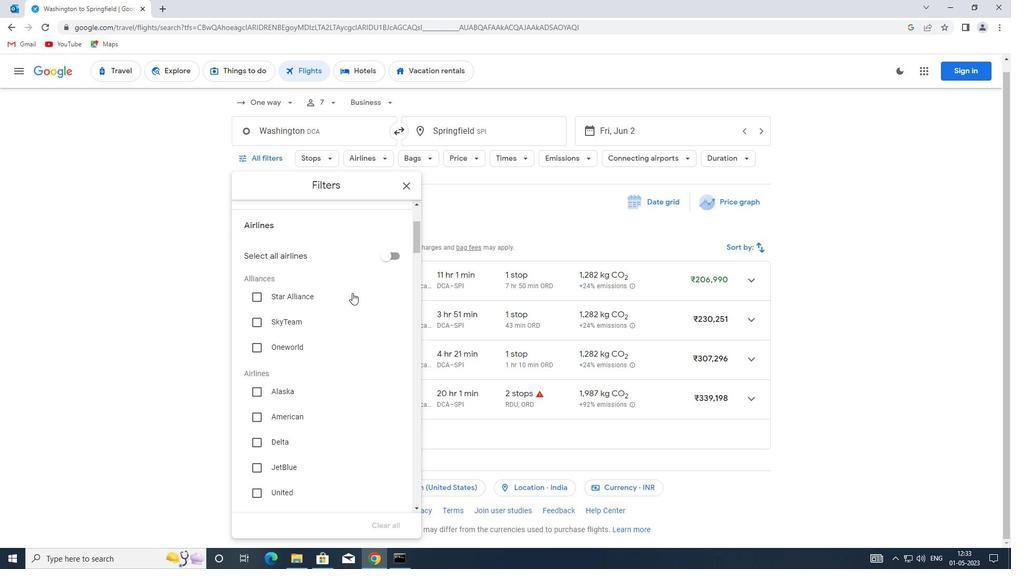 
Action: Mouse moved to (314, 314)
Screenshot: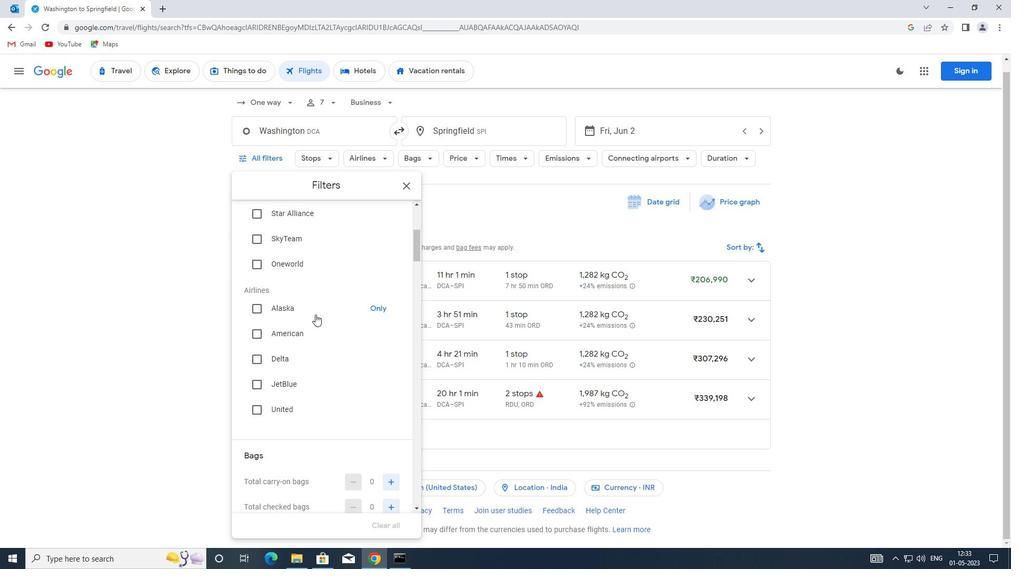 
Action: Mouse scrolled (314, 314) with delta (0, 0)
Screenshot: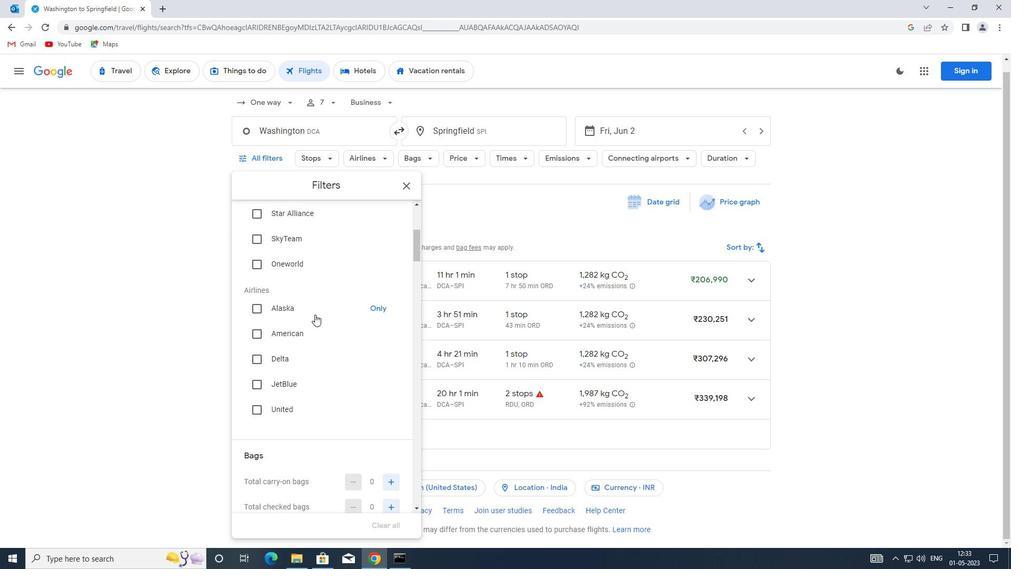 
Action: Mouse moved to (314, 315)
Screenshot: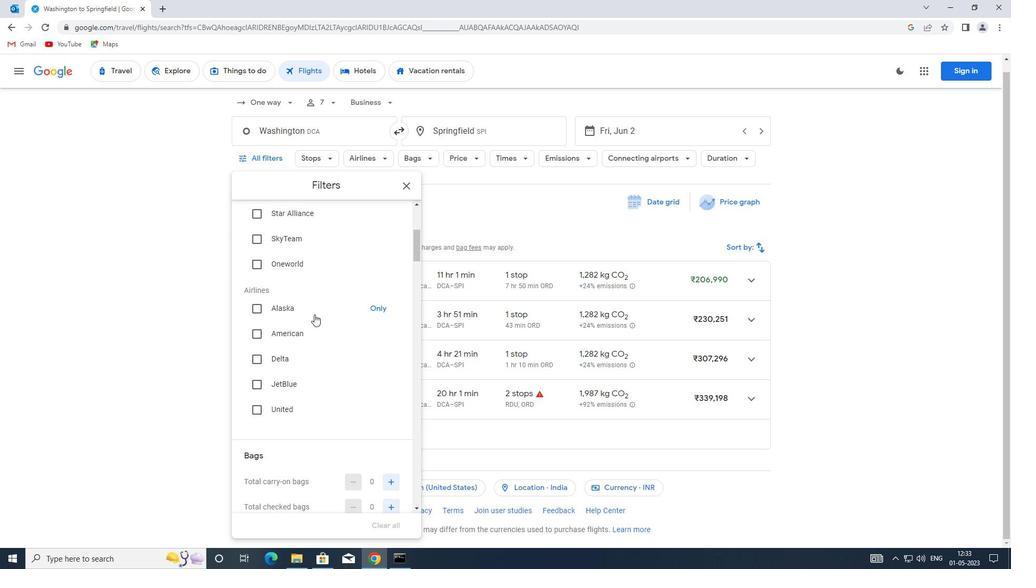 
Action: Mouse scrolled (314, 315) with delta (0, 0)
Screenshot: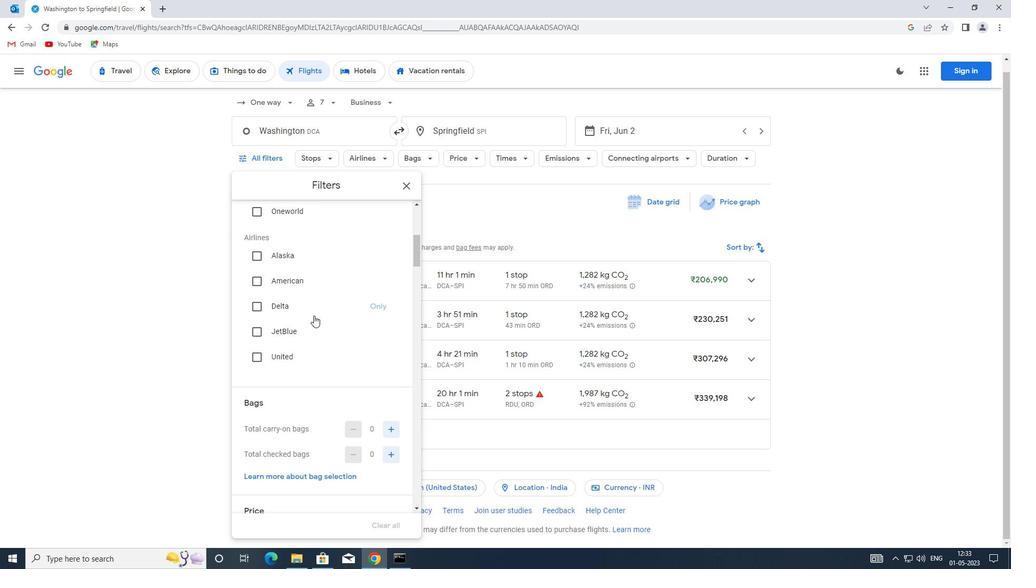 
Action: Mouse moved to (308, 303)
Screenshot: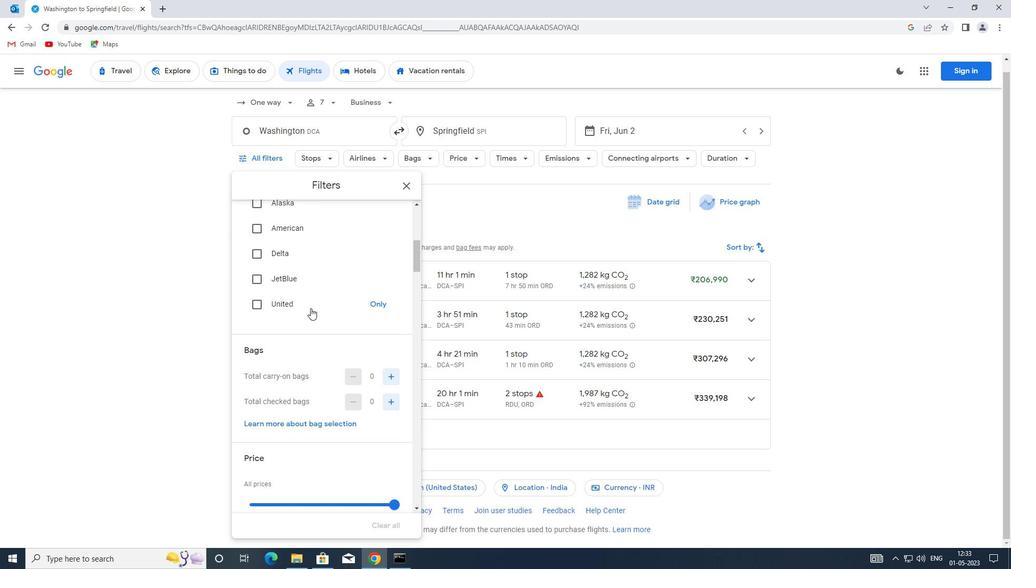 
Action: Mouse scrolled (308, 302) with delta (0, 0)
Screenshot: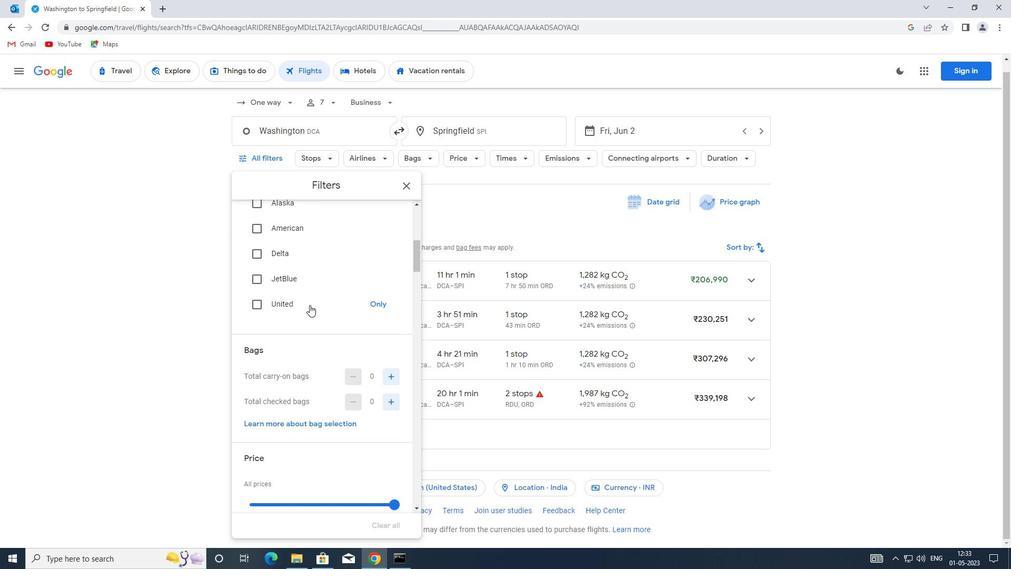 
Action: Mouse moved to (310, 293)
Screenshot: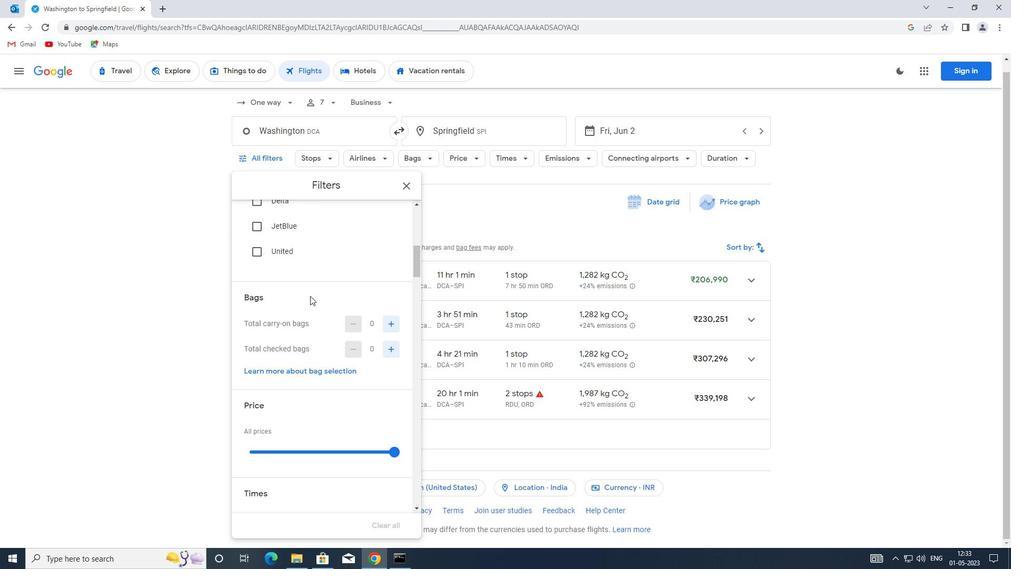 
Action: Mouse scrolled (310, 293) with delta (0, 0)
Screenshot: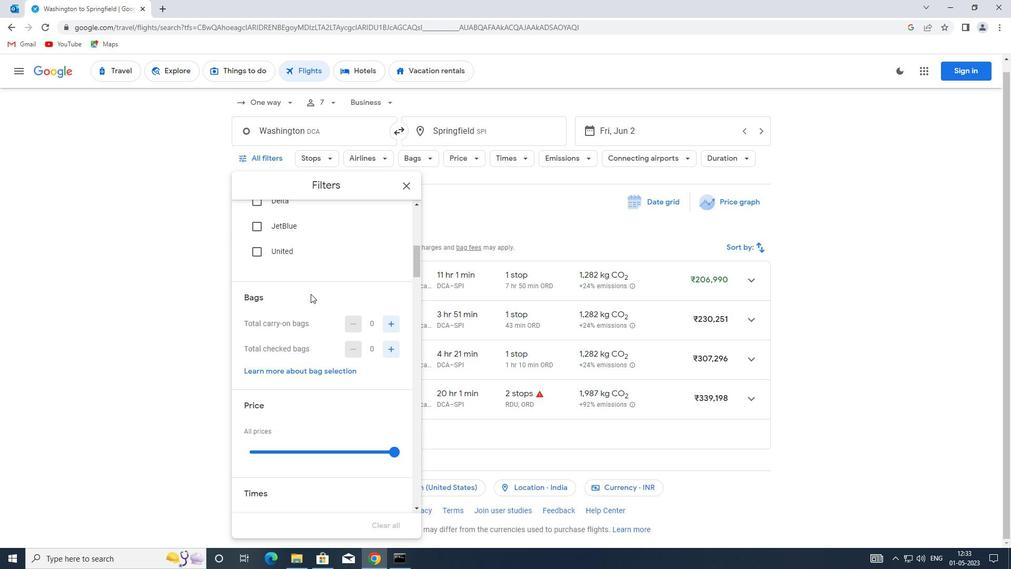 
Action: Mouse moved to (329, 309)
Screenshot: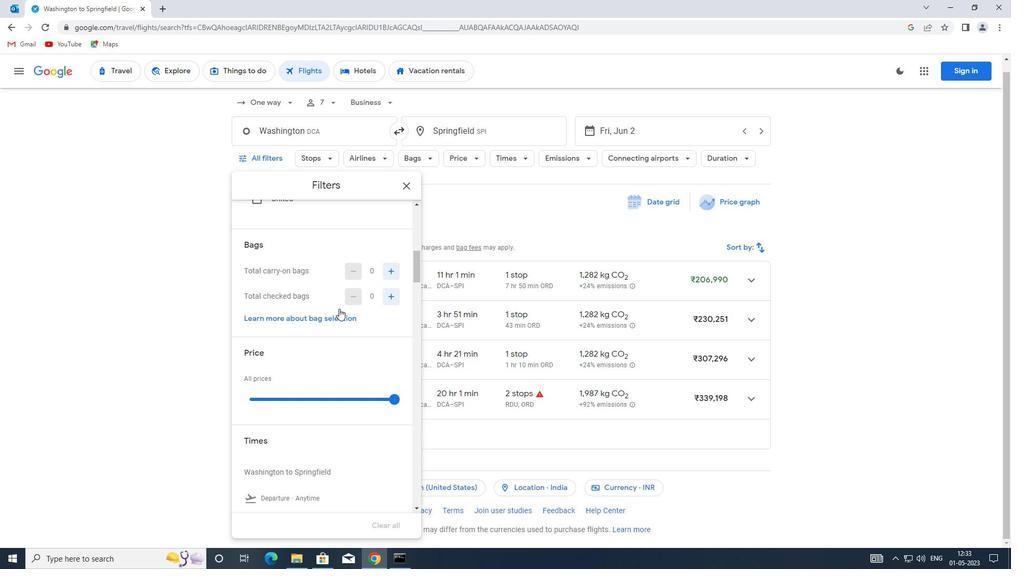 
Action: Mouse scrolled (329, 308) with delta (0, 0)
Screenshot: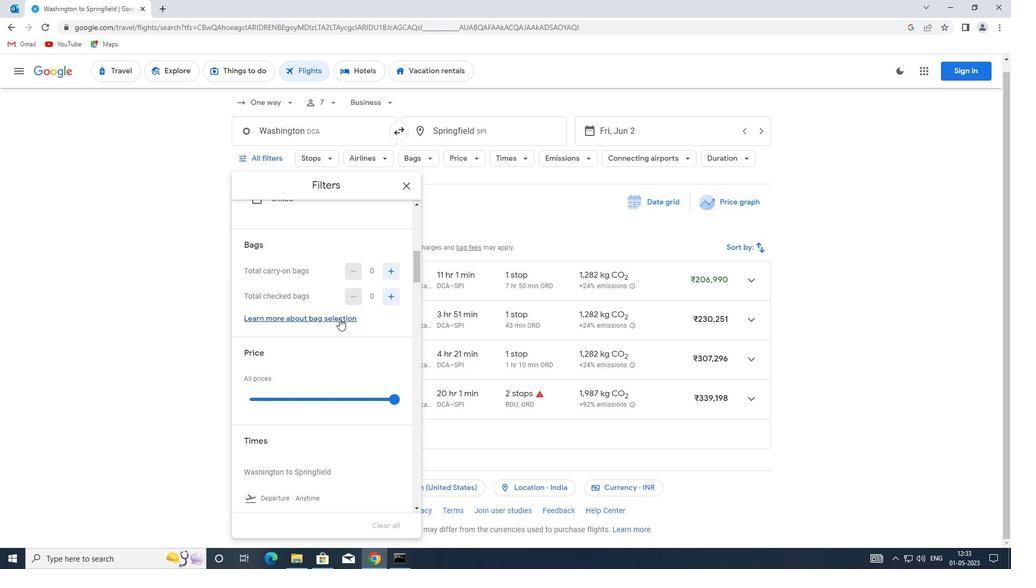 
Action: Mouse moved to (307, 344)
Screenshot: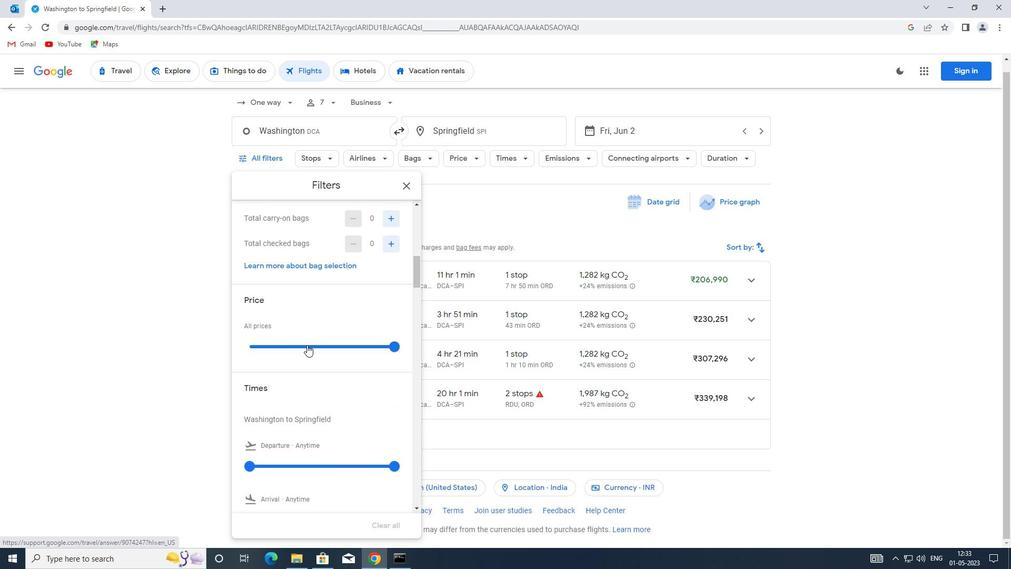 
Action: Mouse pressed left at (307, 344)
Screenshot: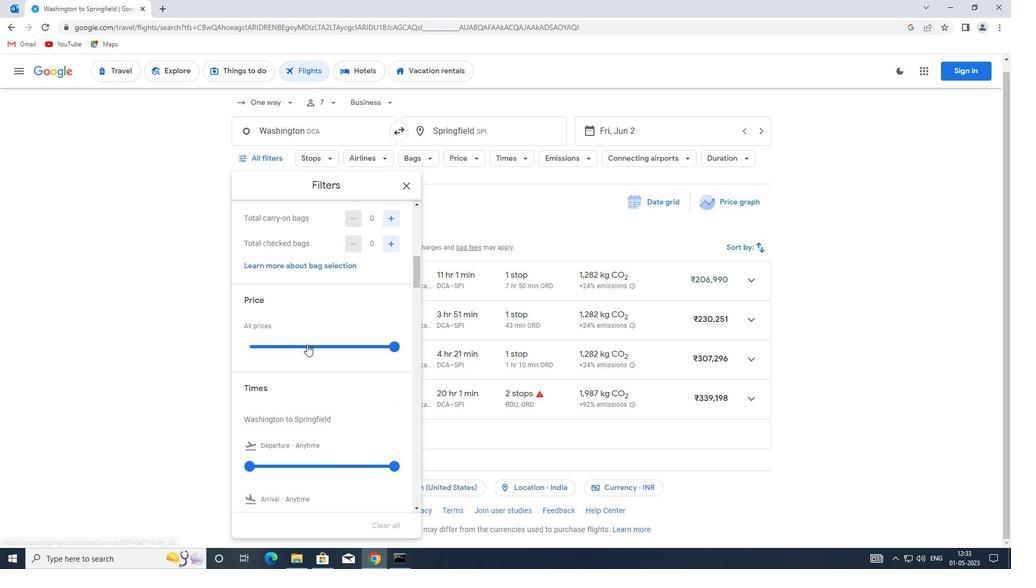 
Action: Mouse moved to (307, 344)
Screenshot: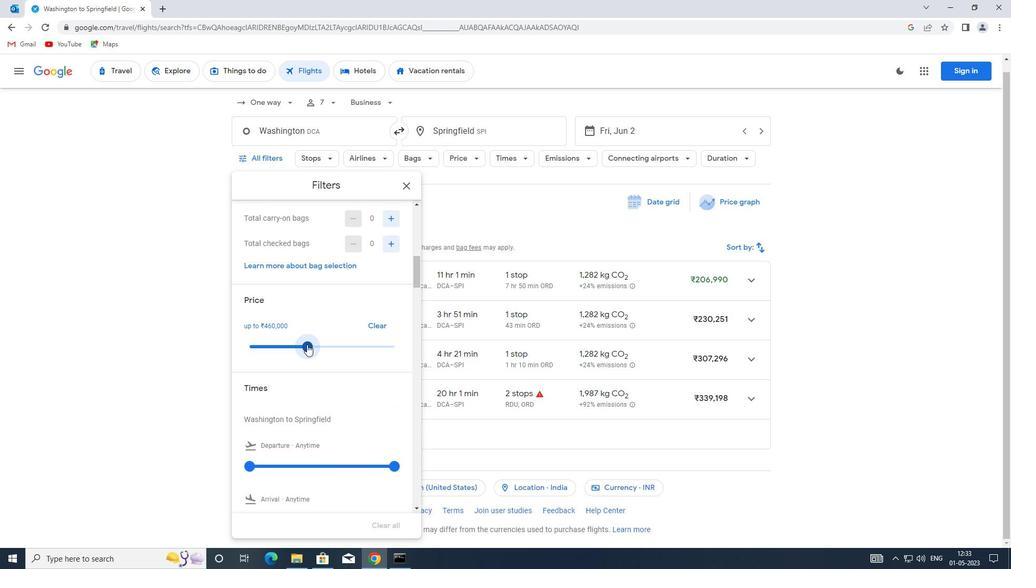 
Action: Mouse pressed left at (307, 344)
Screenshot: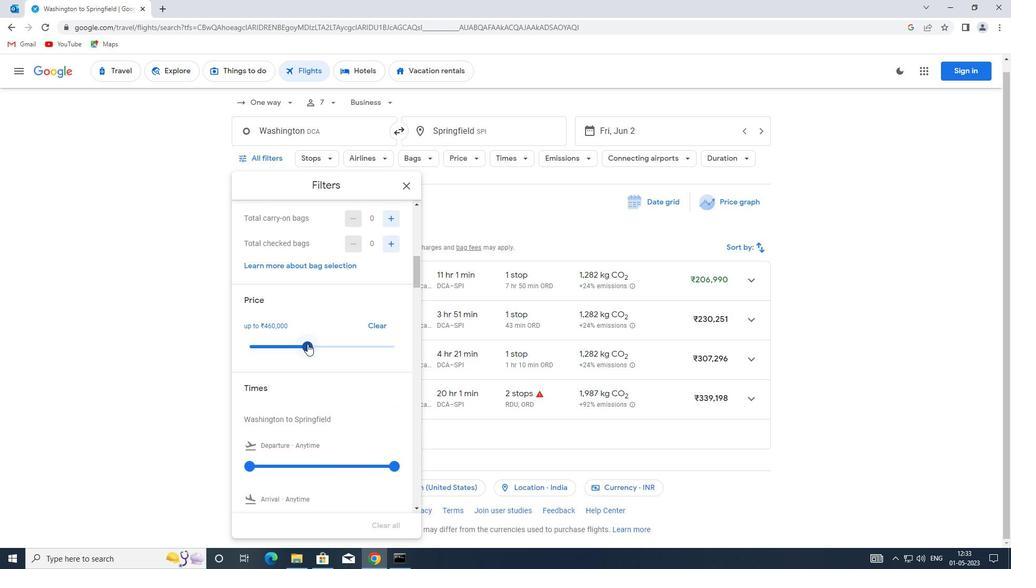 
Action: Mouse moved to (318, 336)
Screenshot: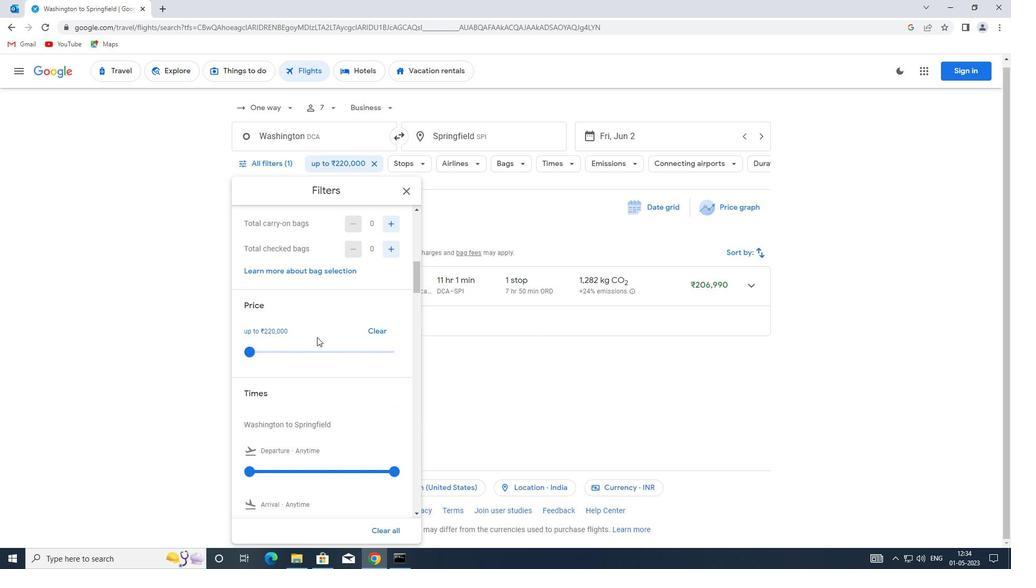 
Action: Mouse scrolled (318, 336) with delta (0, 0)
Screenshot: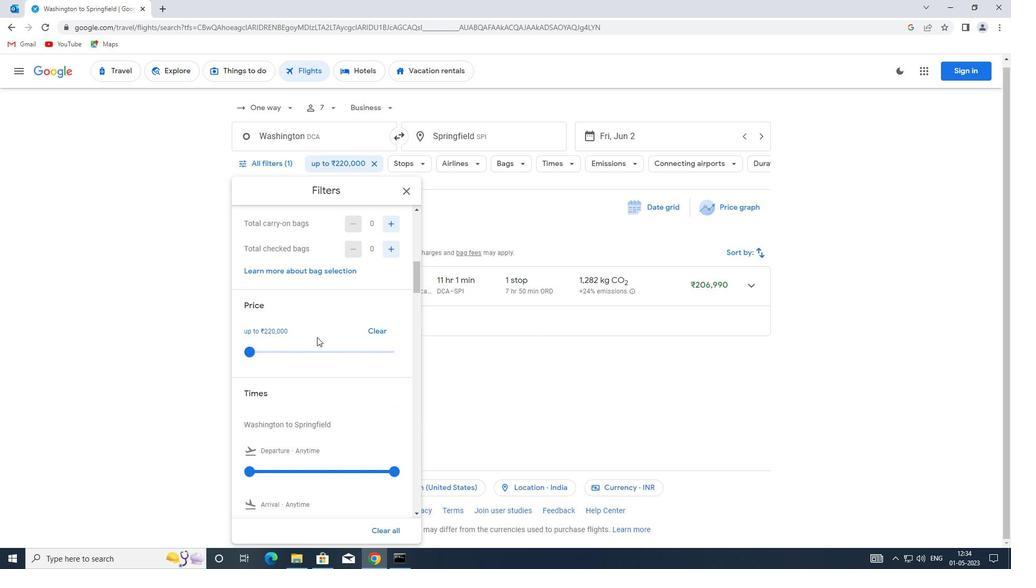 
Action: Mouse moved to (322, 332)
Screenshot: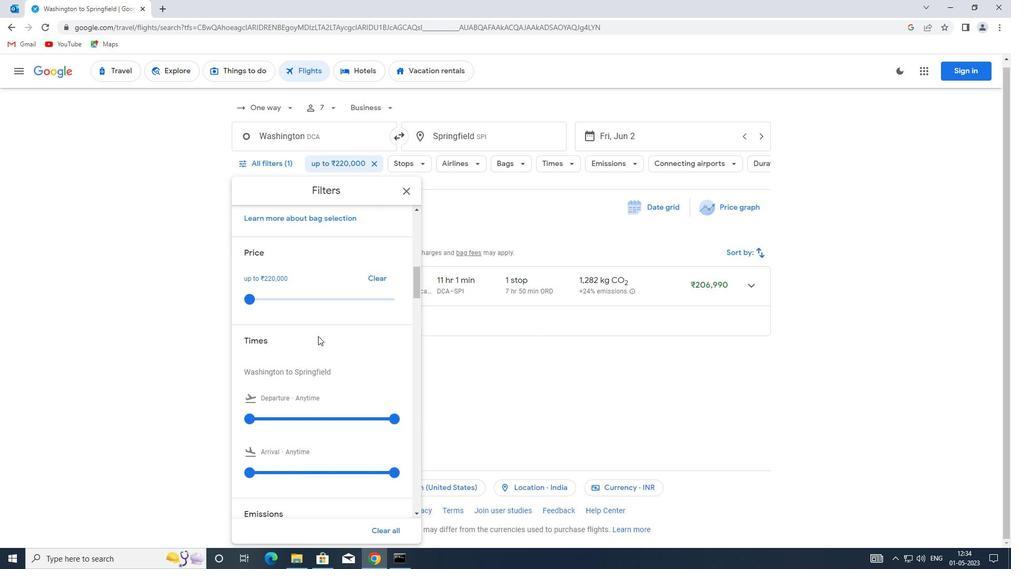 
Action: Mouse scrolled (322, 332) with delta (0, 0)
Screenshot: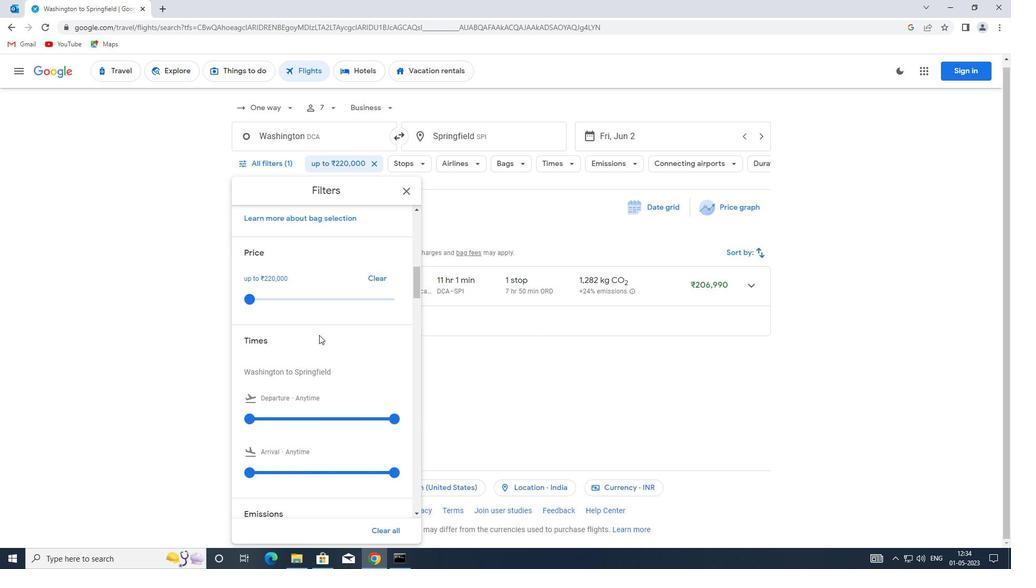 
Action: Mouse moved to (316, 314)
Screenshot: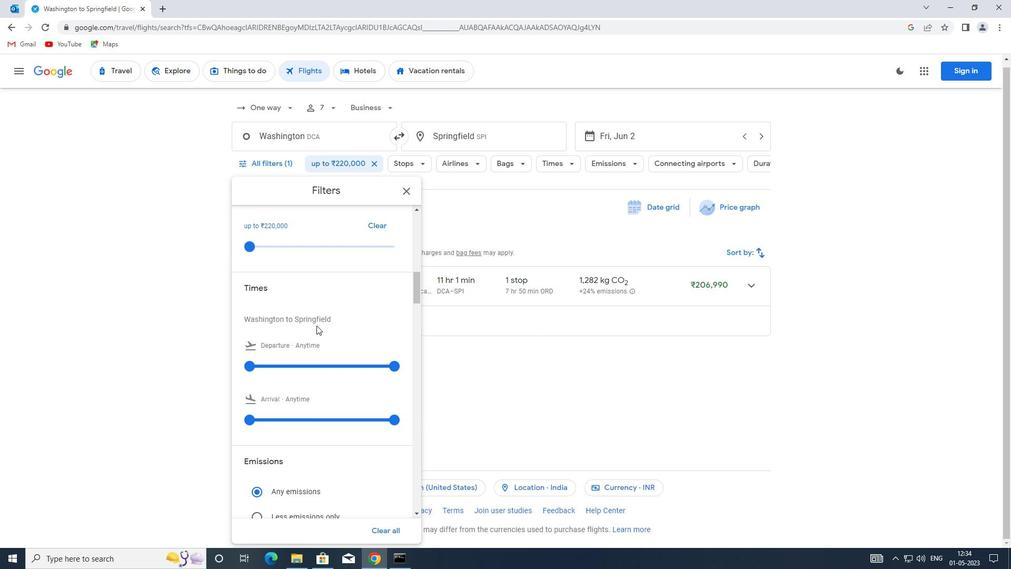 
Action: Mouse scrolled (316, 314) with delta (0, 0)
Screenshot: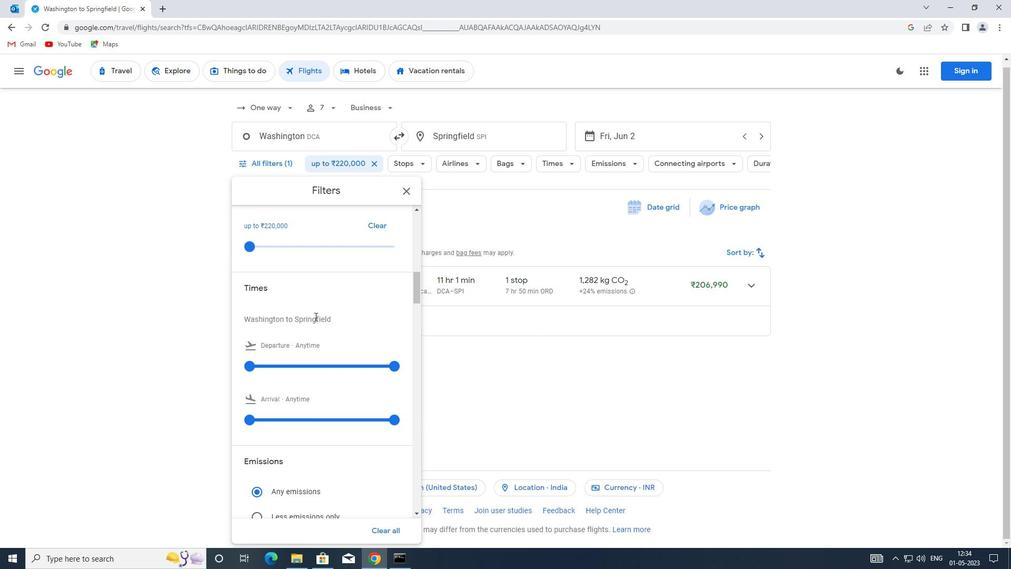 
Action: Mouse moved to (252, 314)
Screenshot: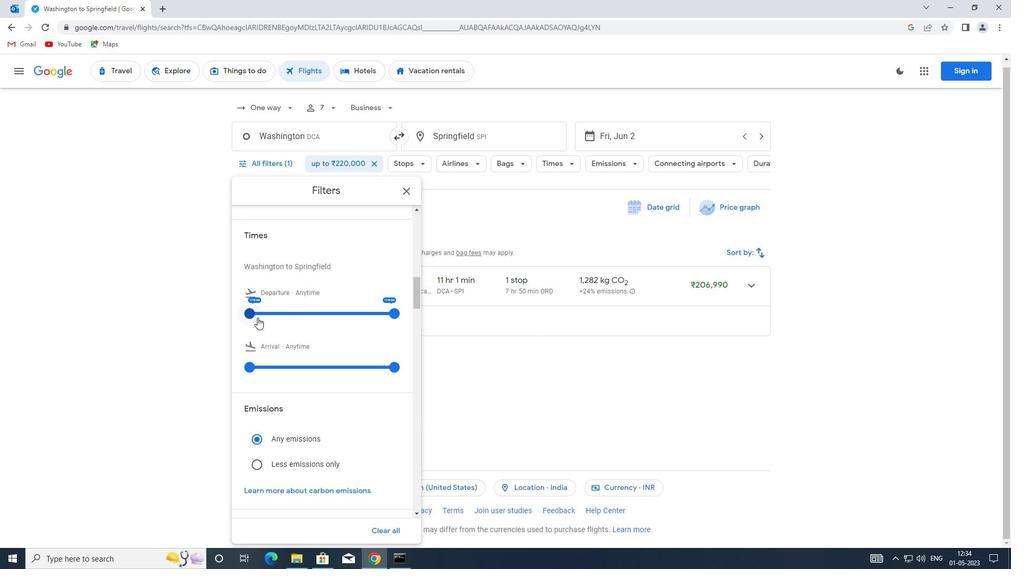 
Action: Mouse pressed left at (252, 314)
Screenshot: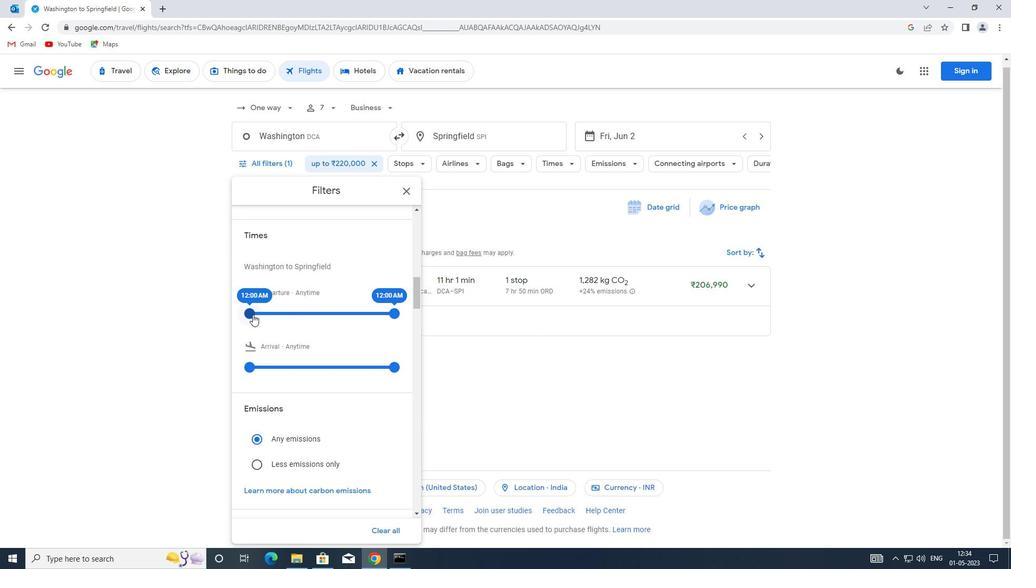 
Action: Mouse moved to (389, 314)
Screenshot: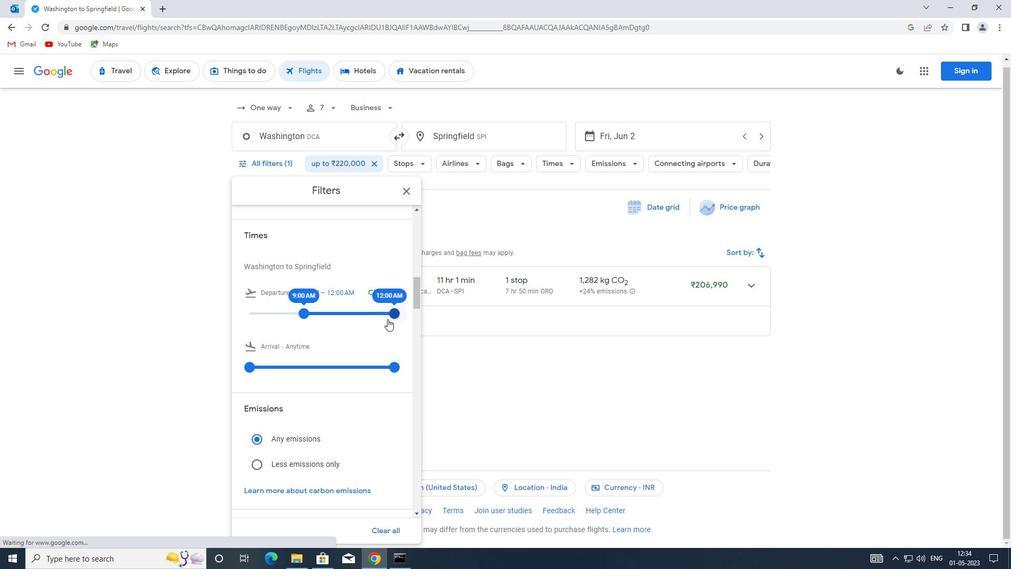 
Action: Mouse pressed left at (389, 314)
Screenshot: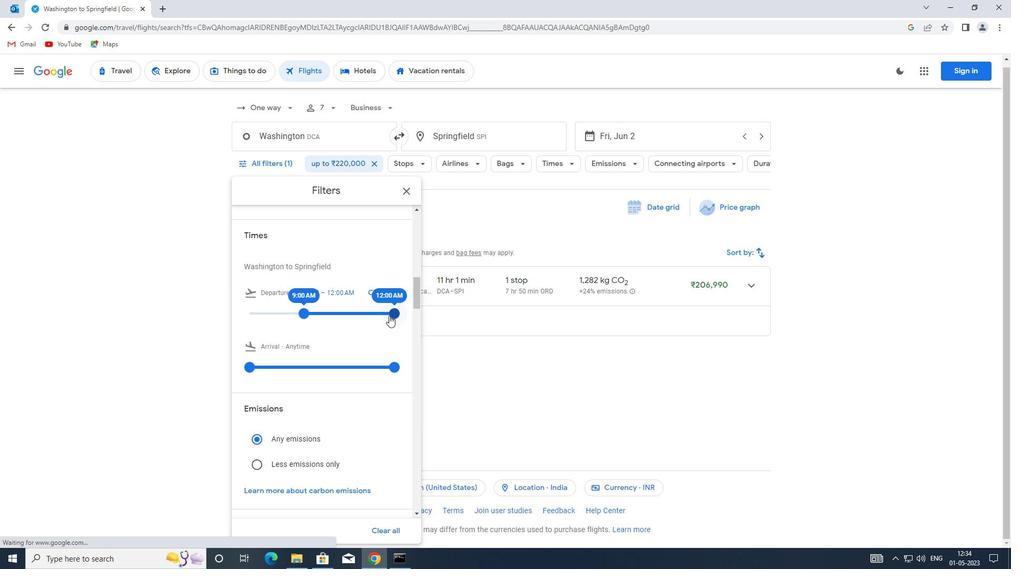 
Action: Mouse moved to (309, 309)
Screenshot: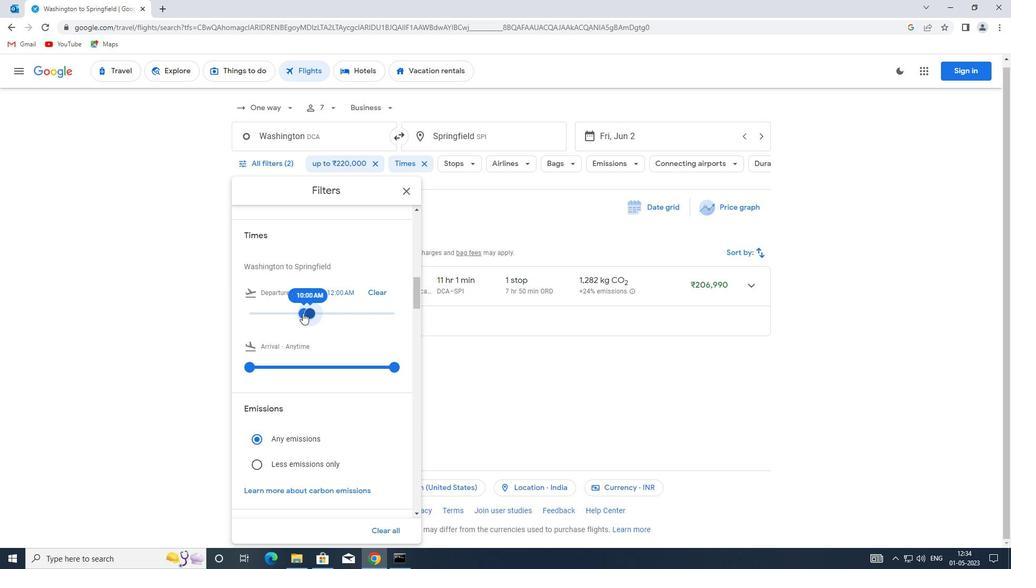 
Action: Mouse scrolled (309, 308) with delta (0, 0)
Screenshot: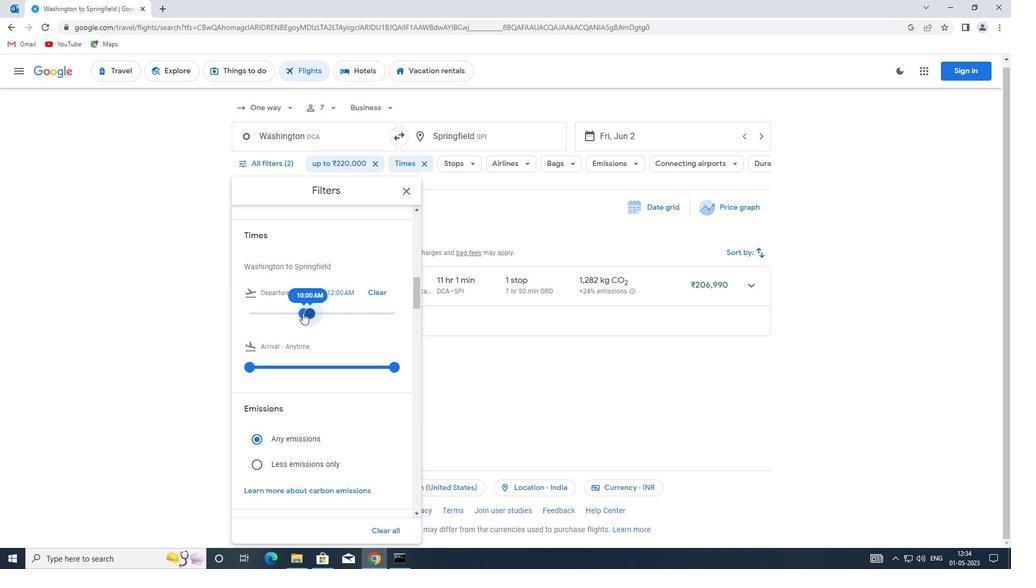 
Action: Mouse scrolled (309, 308) with delta (0, 0)
Screenshot: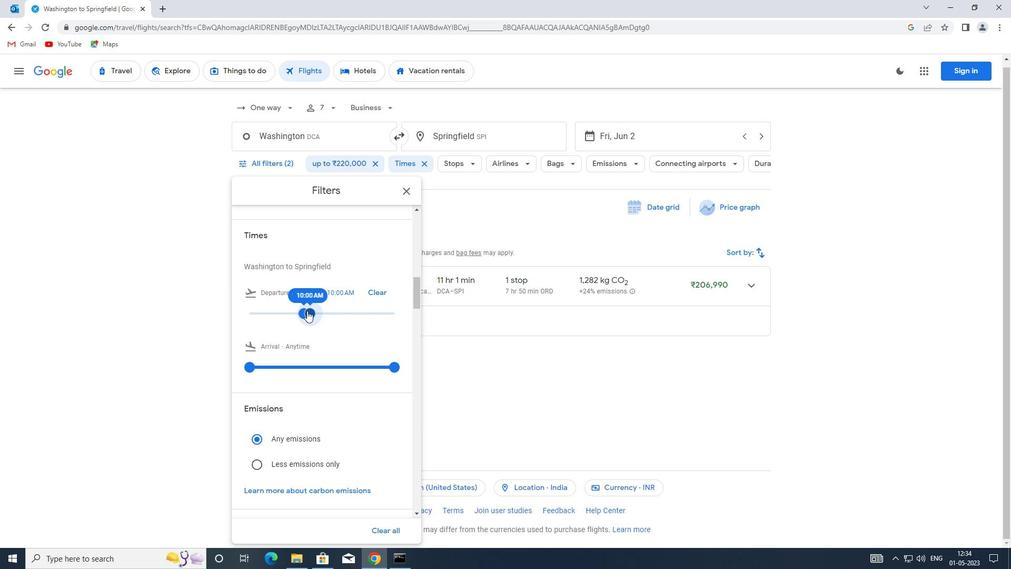 
Action: Mouse scrolled (309, 308) with delta (0, 0)
Screenshot: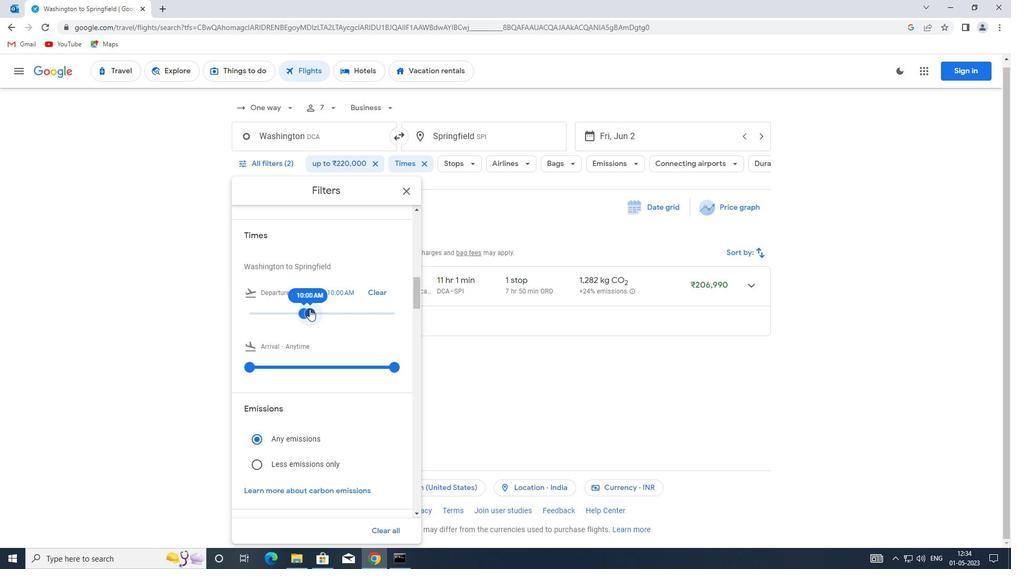 
Action: Mouse moved to (404, 189)
Screenshot: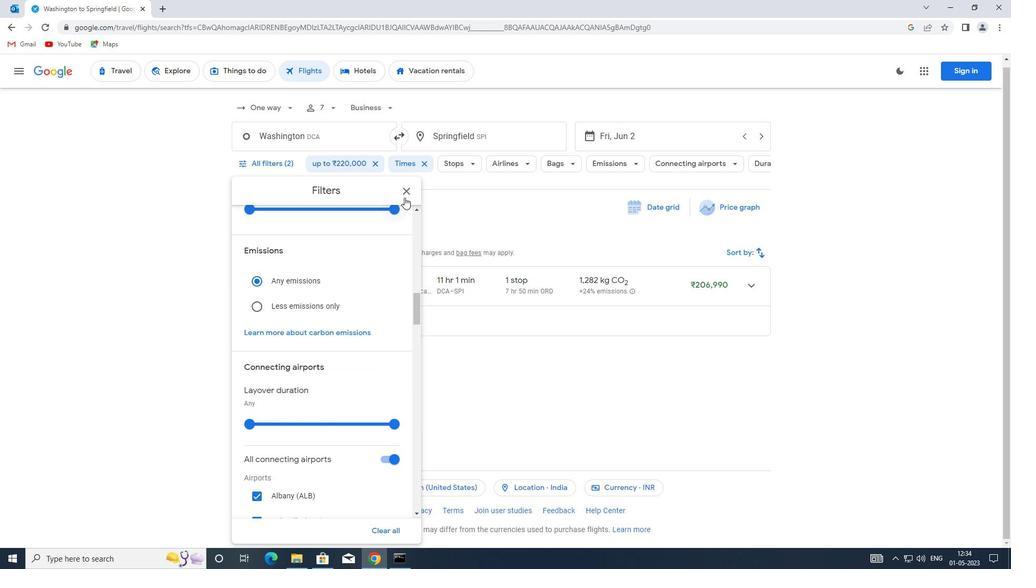 
Action: Mouse pressed left at (404, 189)
Screenshot: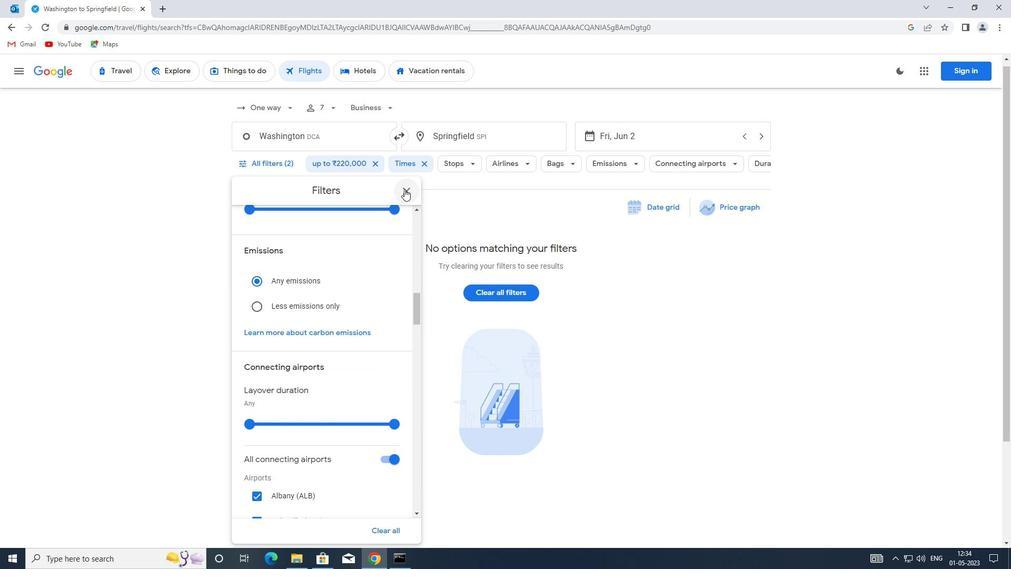 
